 Task: Find connections with filter location Nanzhang Chengguanzhen with filter topic #technologywith filter profile language French with filter current company Hotel Jobs in India with filter school Karnatak University with filter industry Computer and Network Security with filter service category Social Media Marketing with filter keywords title Shareholders
Action: Mouse moved to (314, 208)
Screenshot: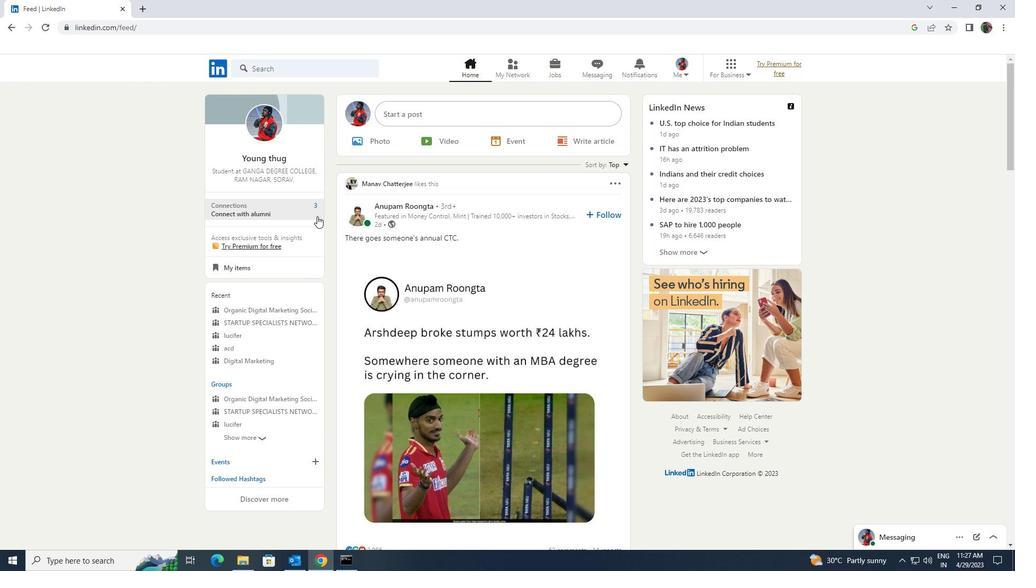 
Action: Mouse pressed left at (314, 208)
Screenshot: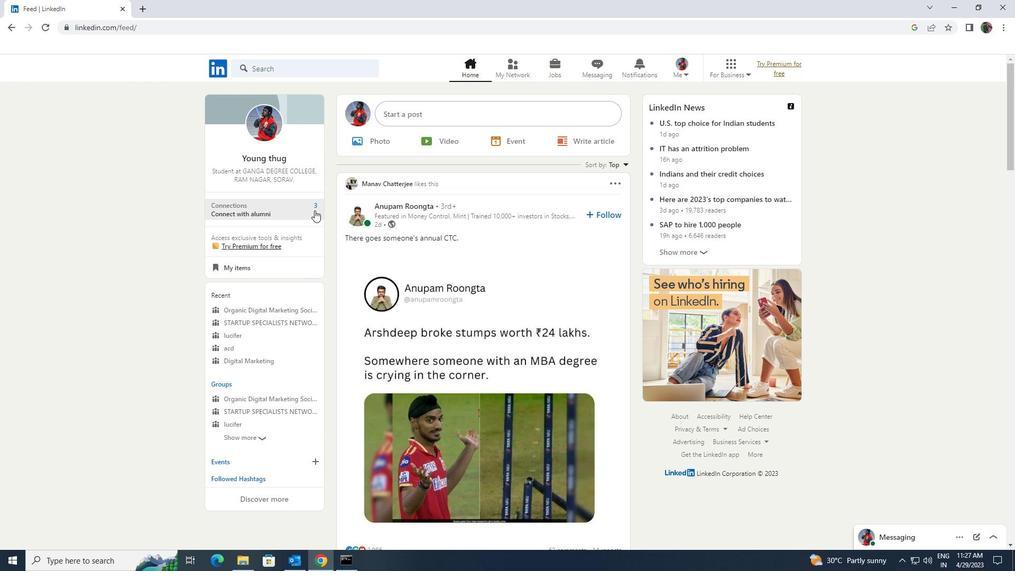 
Action: Mouse moved to (321, 128)
Screenshot: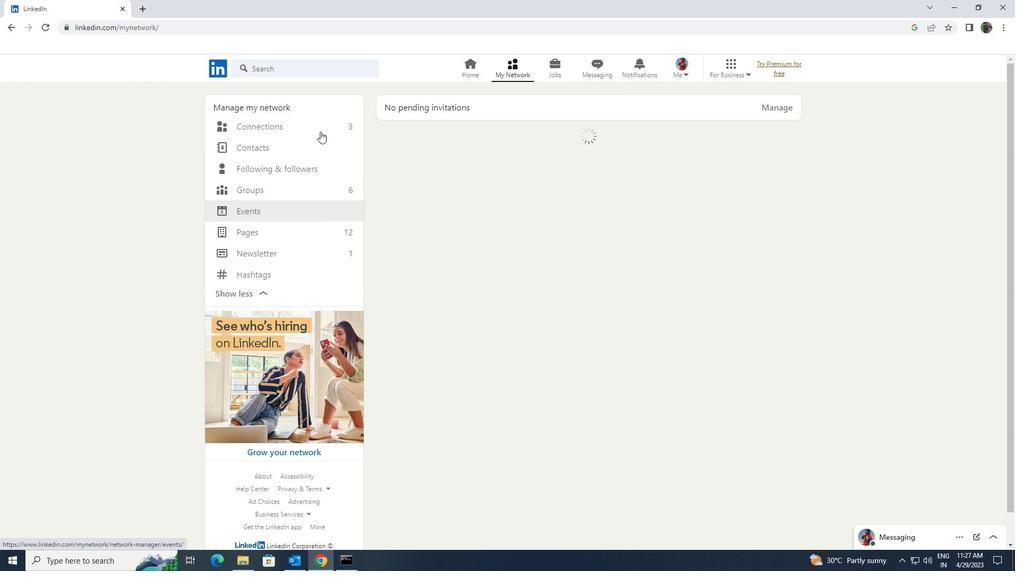 
Action: Mouse pressed left at (321, 128)
Screenshot: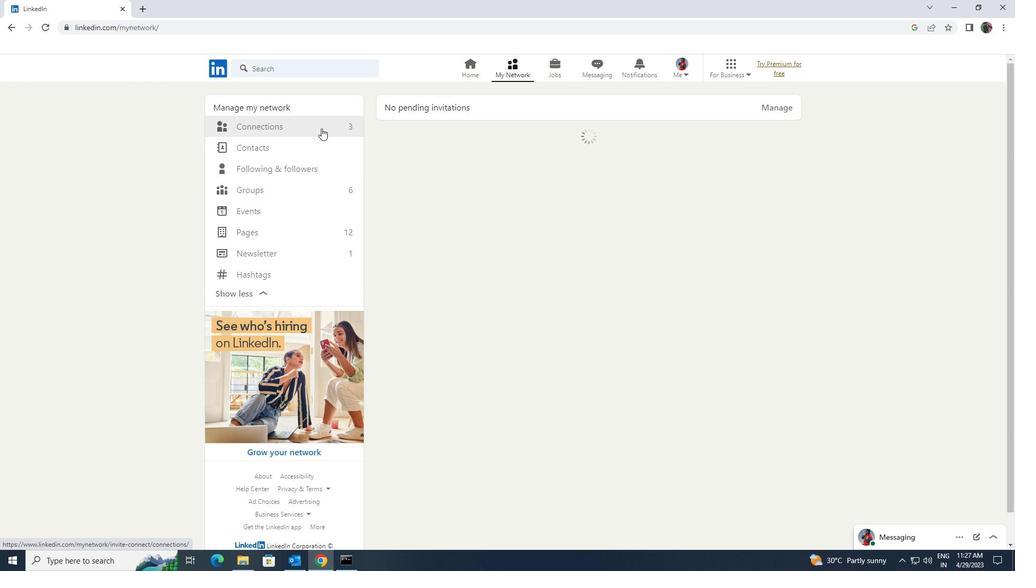 
Action: Mouse moved to (574, 125)
Screenshot: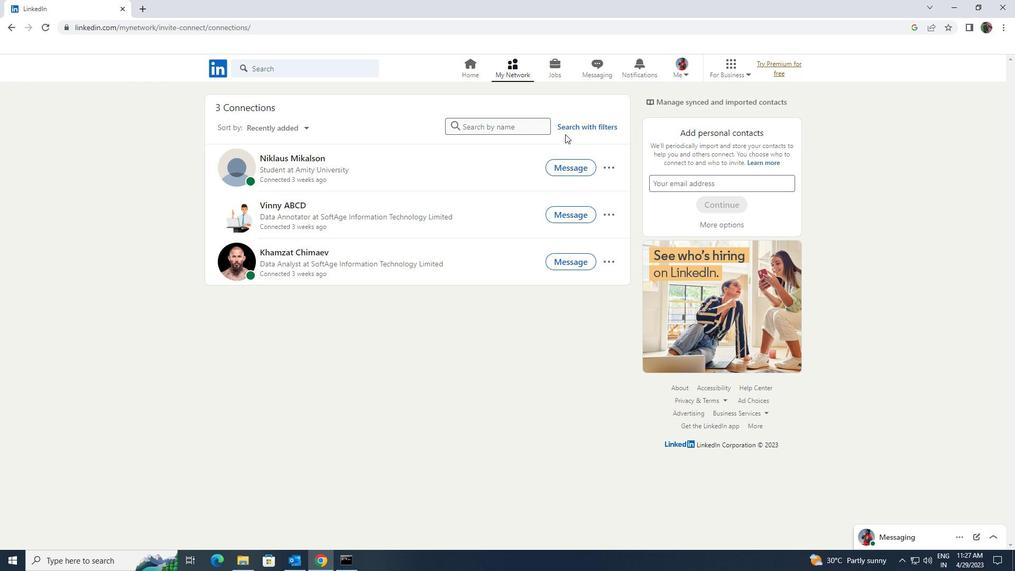 
Action: Mouse pressed left at (574, 125)
Screenshot: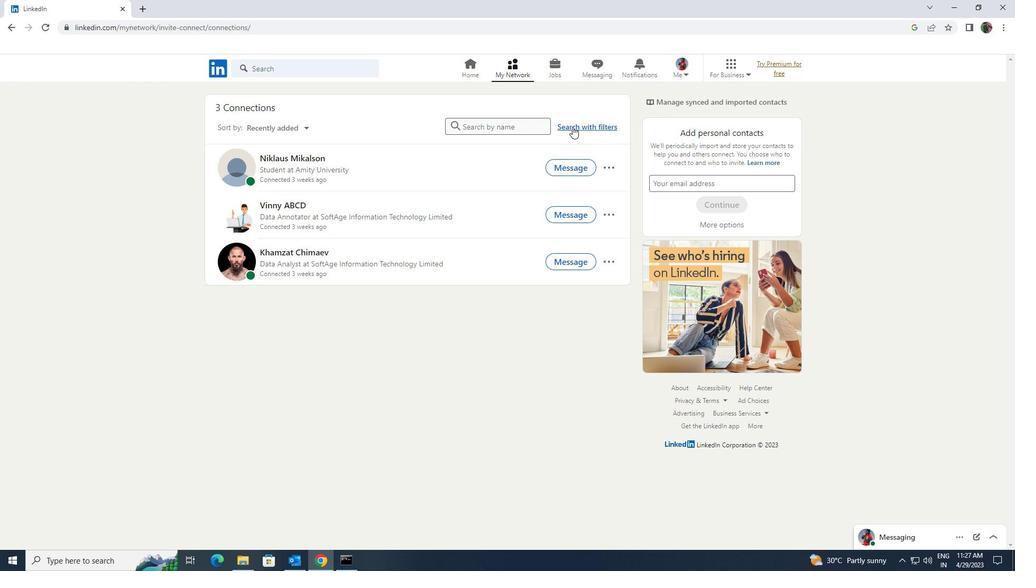 
Action: Mouse moved to (541, 101)
Screenshot: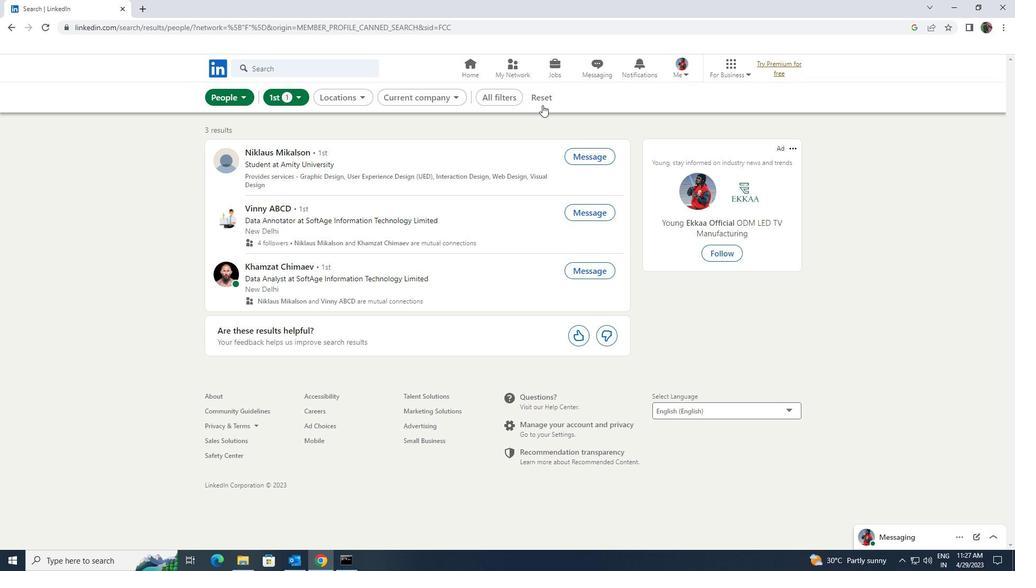 
Action: Mouse pressed left at (541, 101)
Screenshot: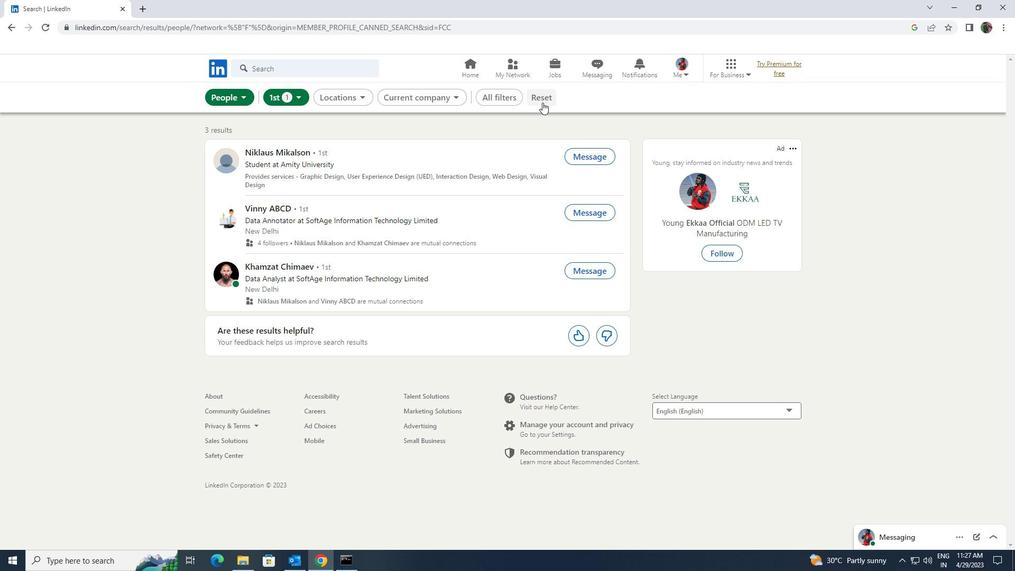 
Action: Mouse moved to (534, 97)
Screenshot: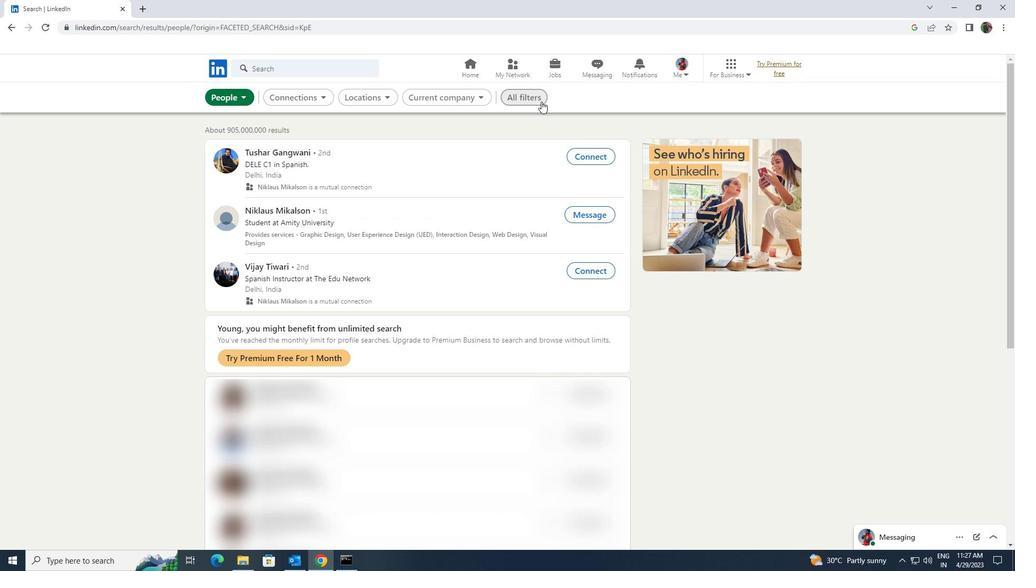
Action: Mouse pressed left at (534, 97)
Screenshot: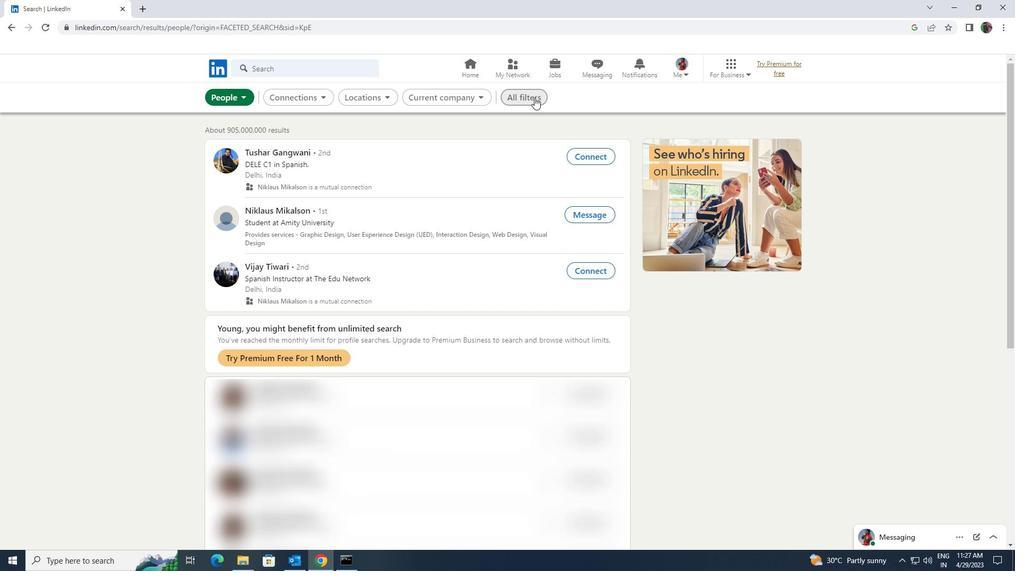 
Action: Mouse moved to (815, 284)
Screenshot: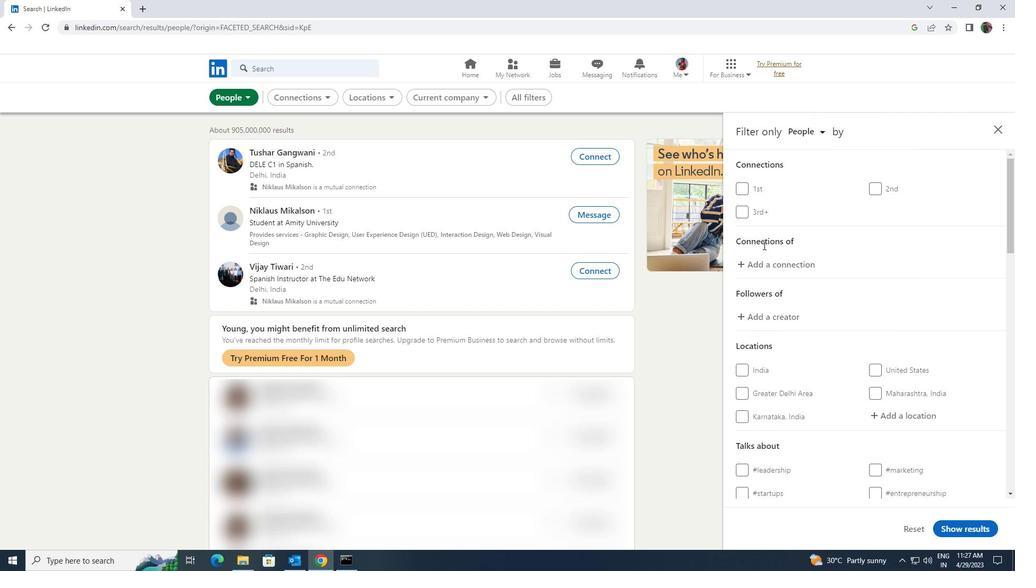 
Action: Mouse scrolled (815, 284) with delta (0, 0)
Screenshot: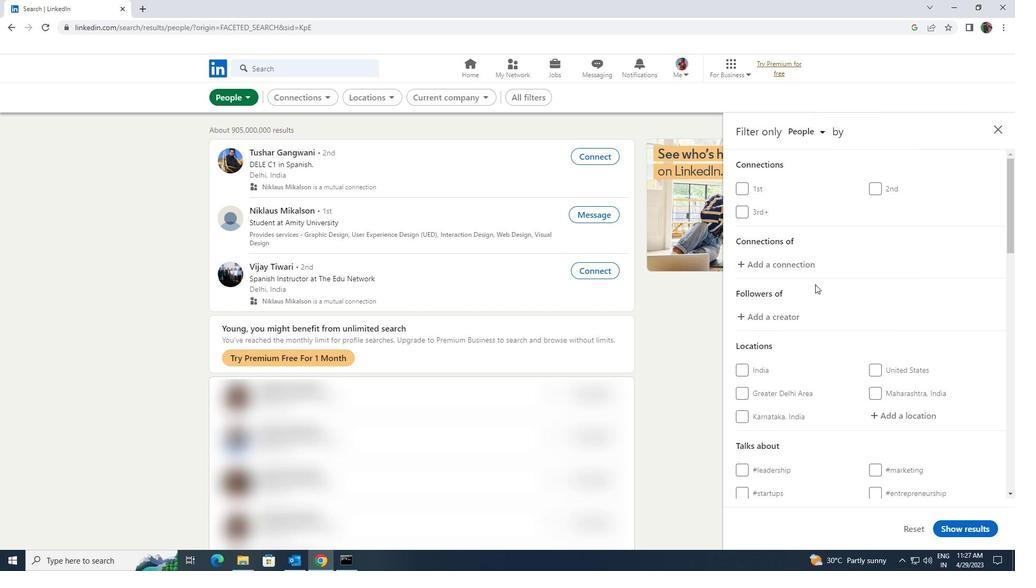 
Action: Mouse scrolled (815, 284) with delta (0, 0)
Screenshot: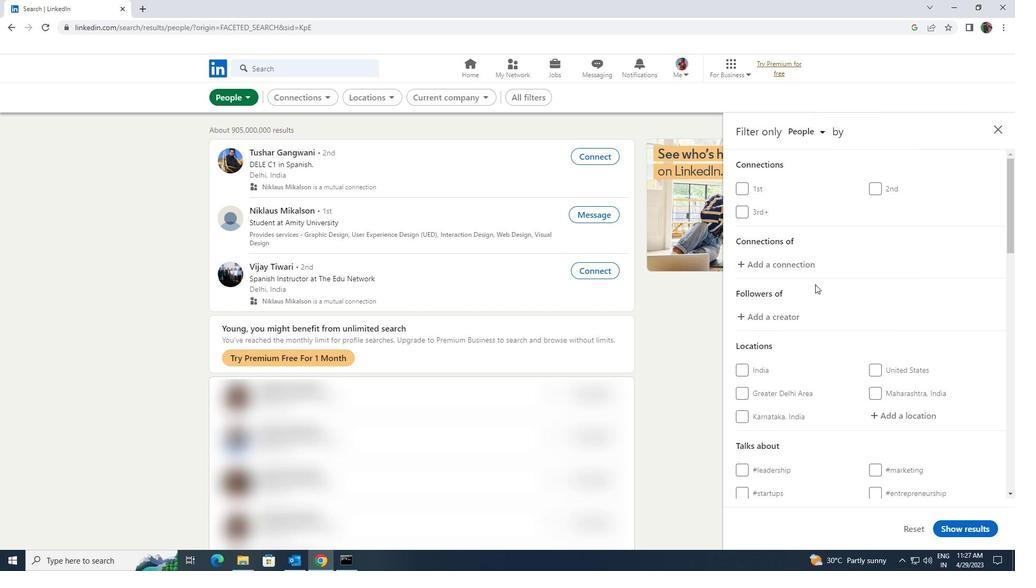 
Action: Mouse moved to (896, 311)
Screenshot: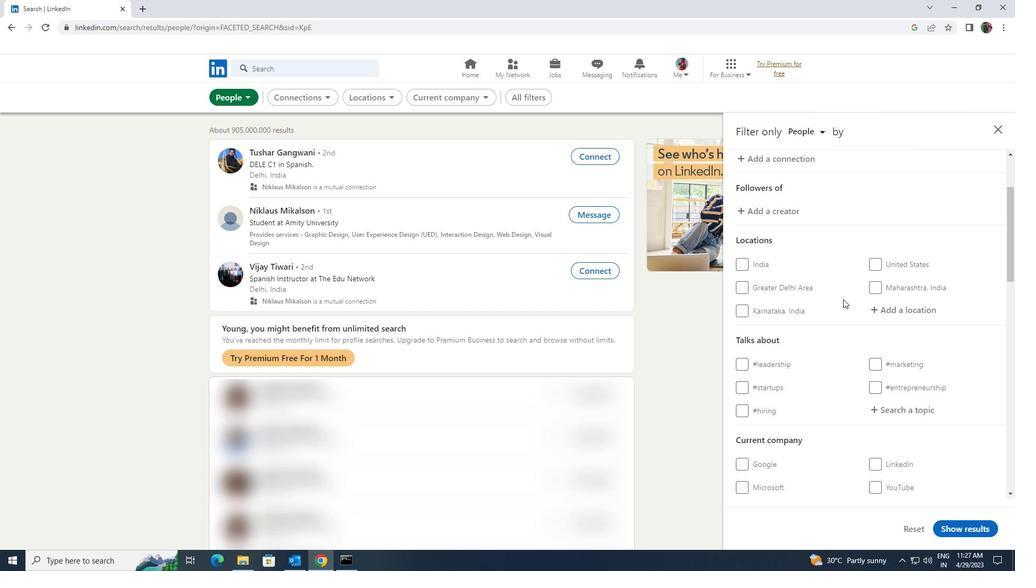 
Action: Mouse pressed left at (896, 311)
Screenshot: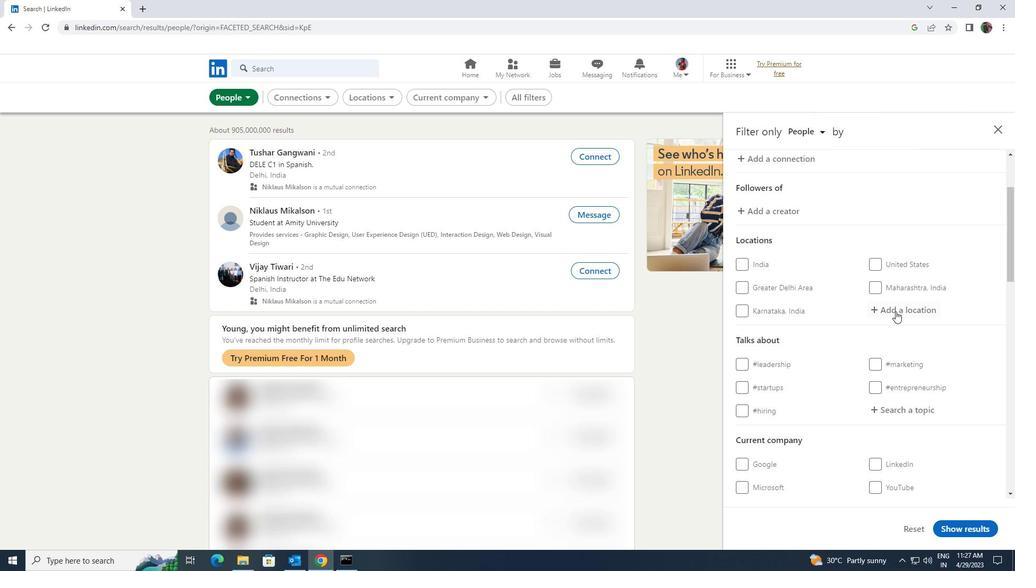 
Action: Mouse moved to (889, 308)
Screenshot: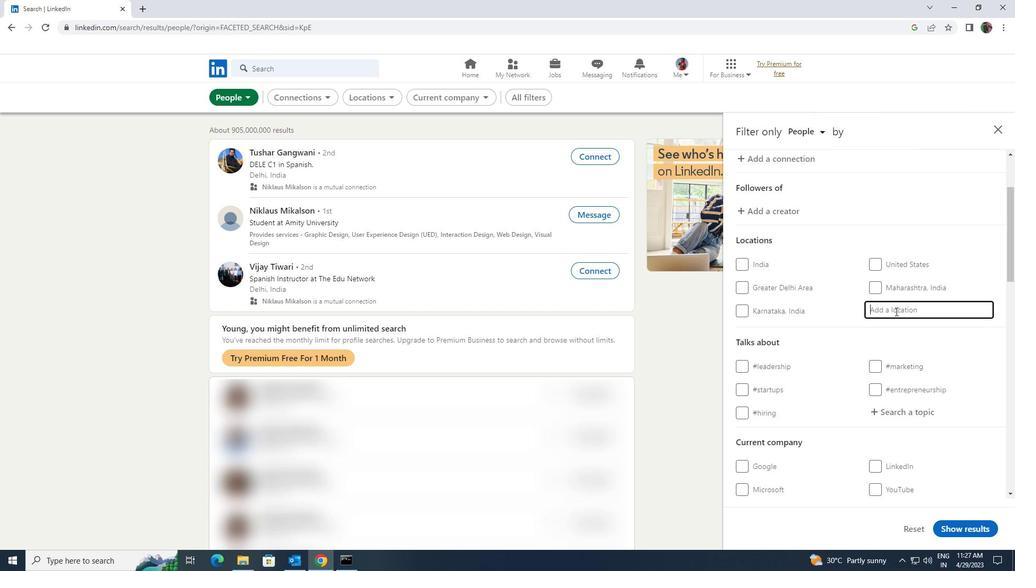 
Action: Key pressed <Key.shift>NAN
Screenshot: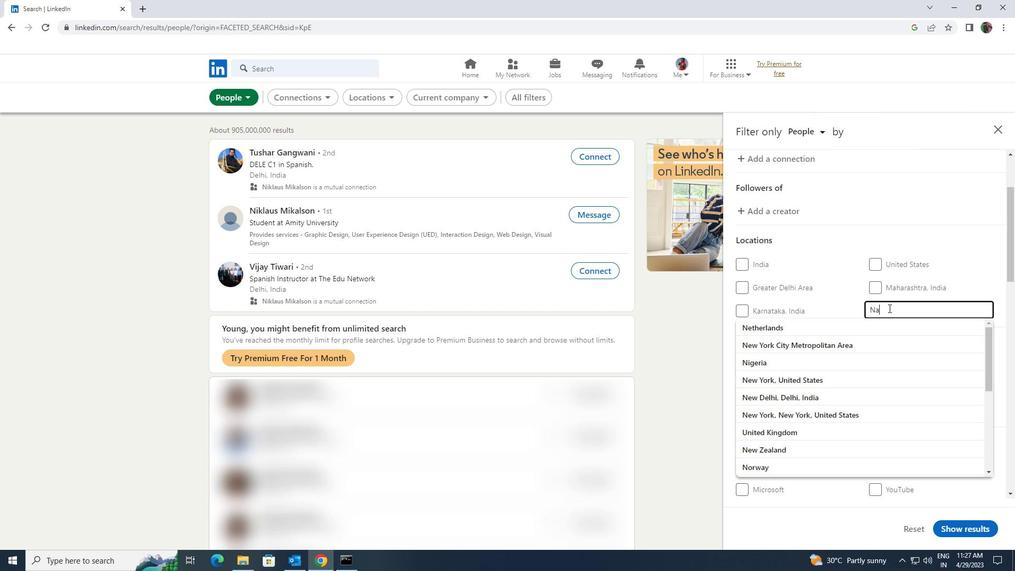 
Action: Mouse moved to (889, 308)
Screenshot: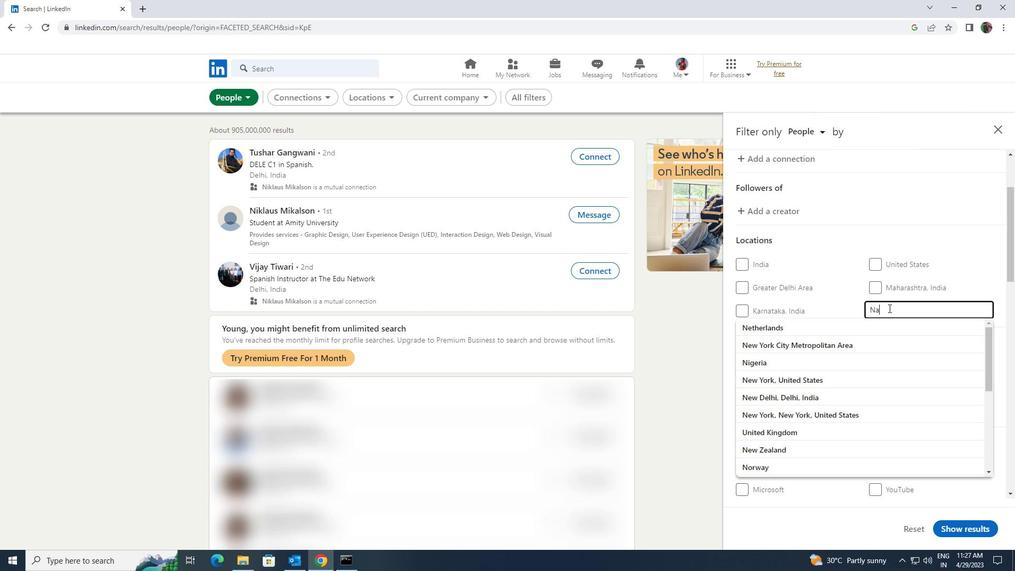 
Action: Key pressed ZHANG<Key.space><Key.shift>CHENGGUANZHEN
Screenshot: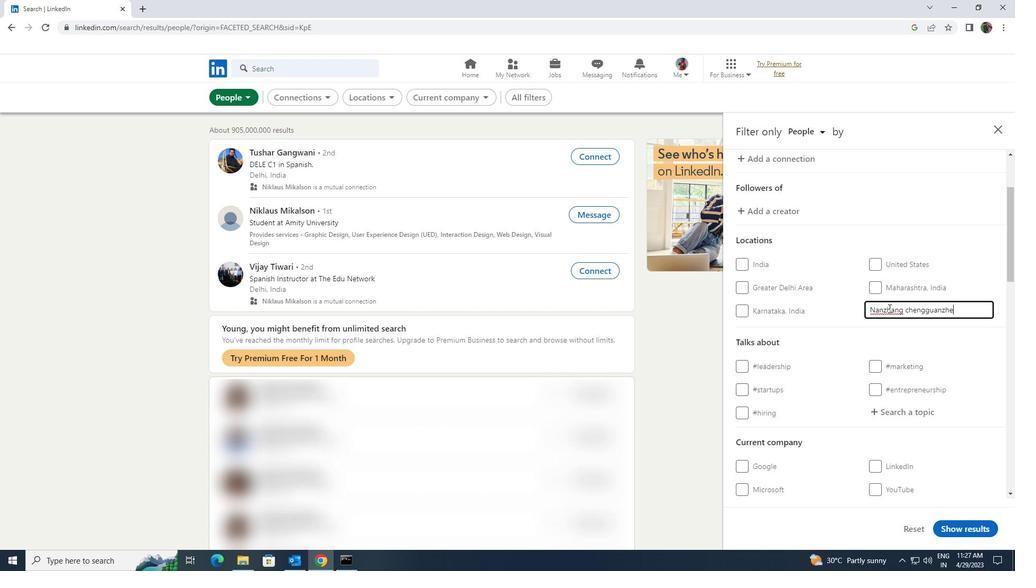 
Action: Mouse scrolled (889, 307) with delta (0, 0)
Screenshot: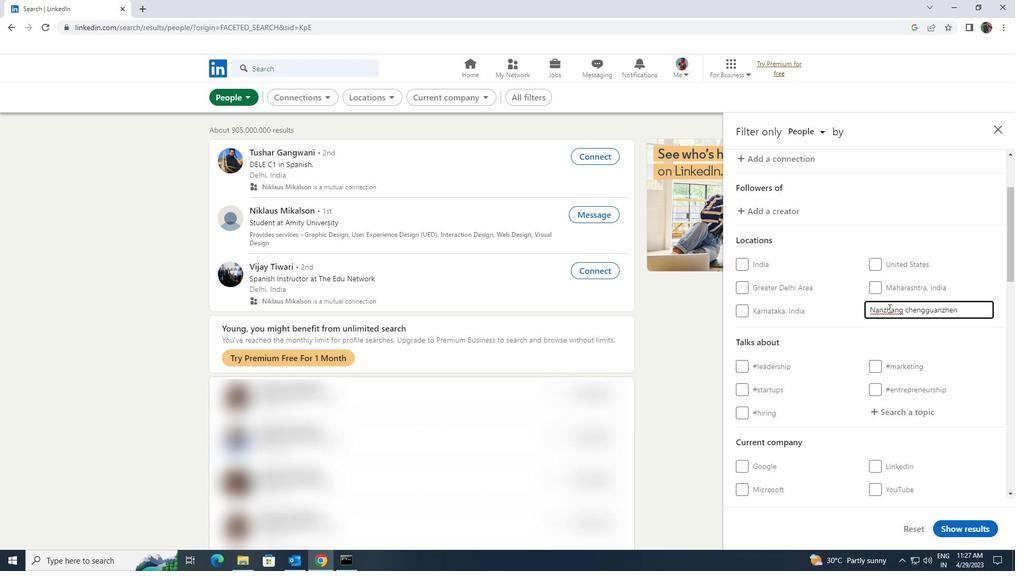 
Action: Mouse scrolled (889, 307) with delta (0, 0)
Screenshot: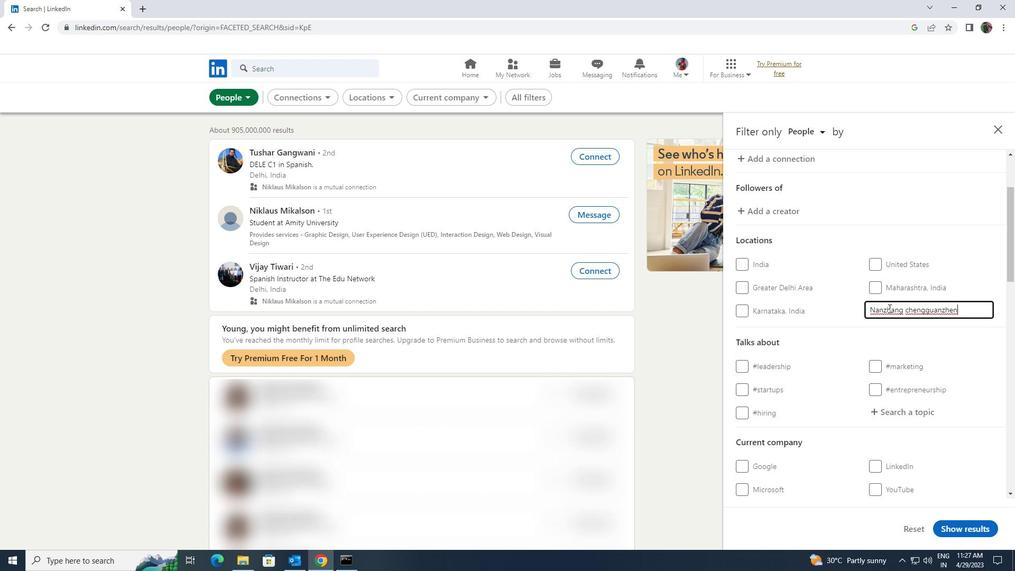 
Action: Mouse moved to (889, 312)
Screenshot: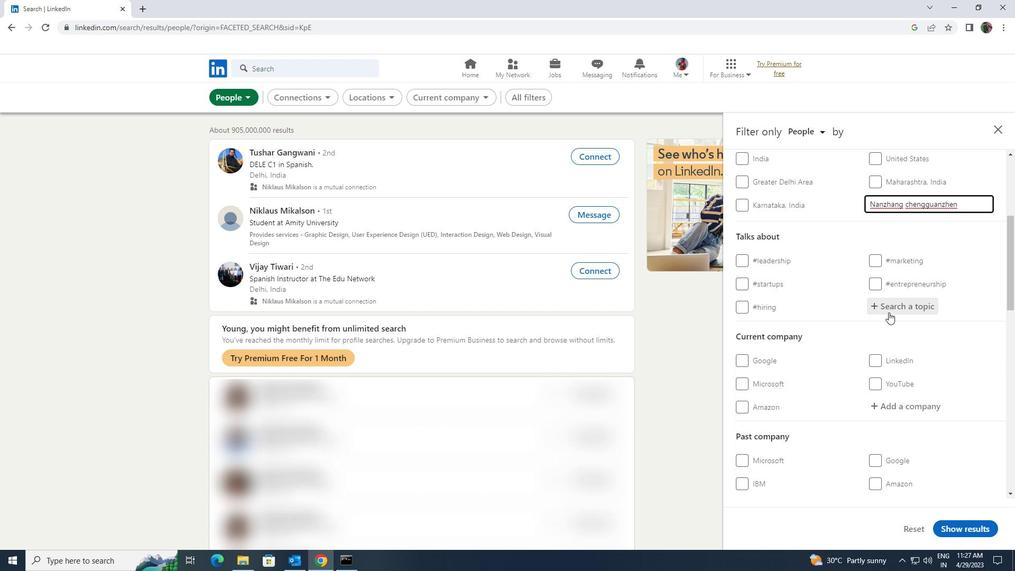 
Action: Mouse pressed left at (889, 312)
Screenshot: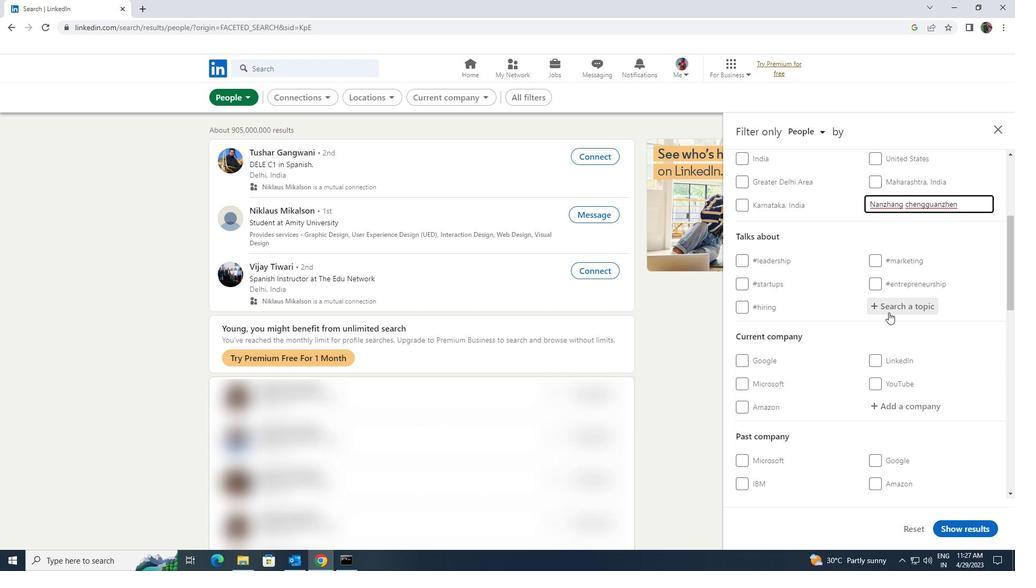 
Action: Key pressed TECHNOLO
Screenshot: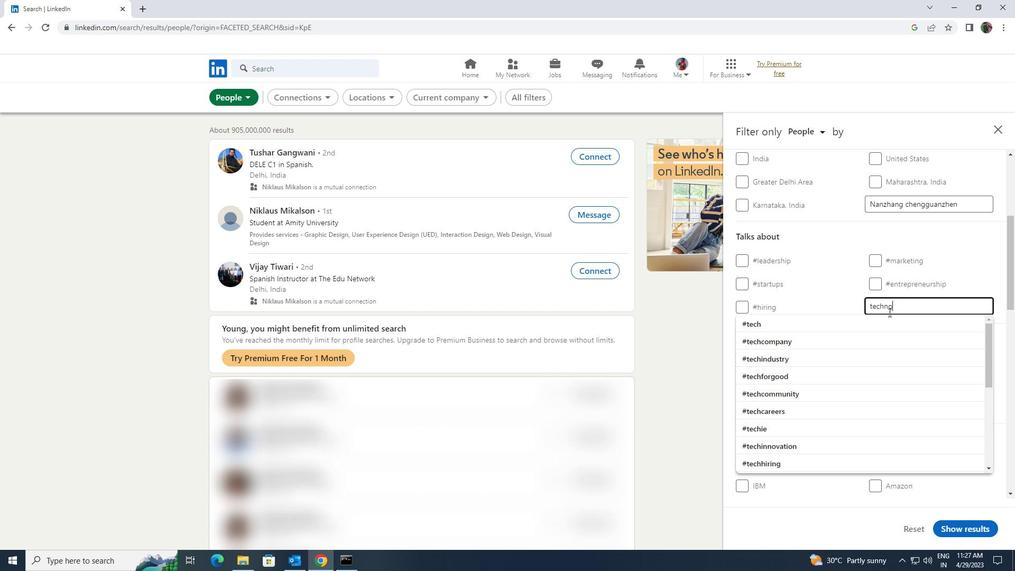 
Action: Mouse moved to (881, 322)
Screenshot: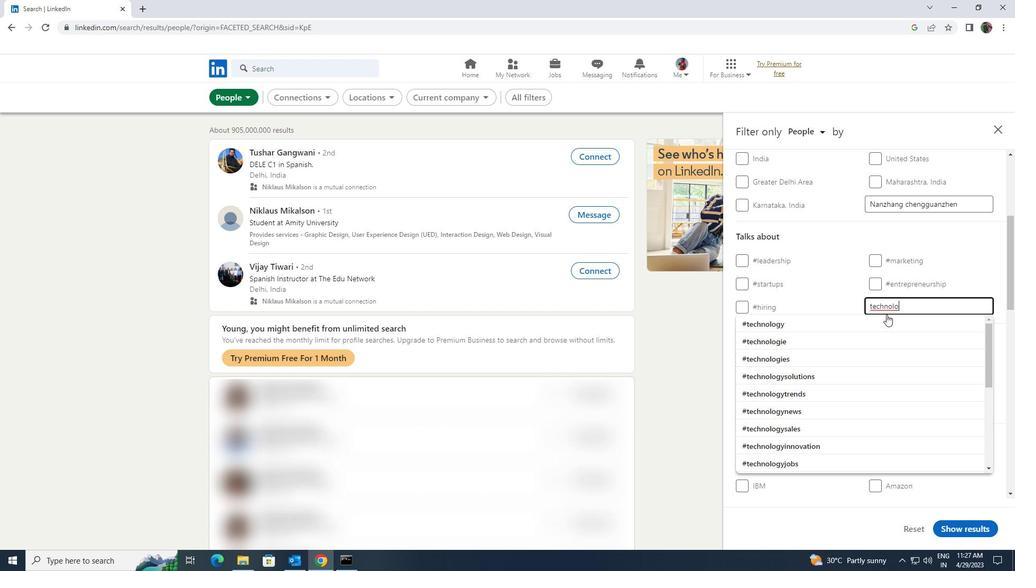 
Action: Mouse pressed left at (881, 322)
Screenshot: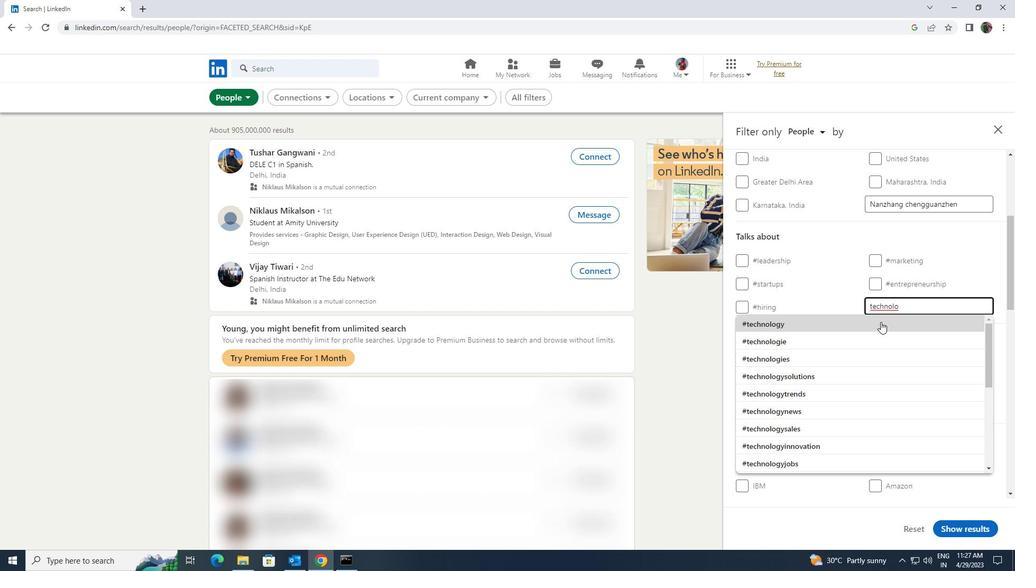 
Action: Mouse moved to (848, 340)
Screenshot: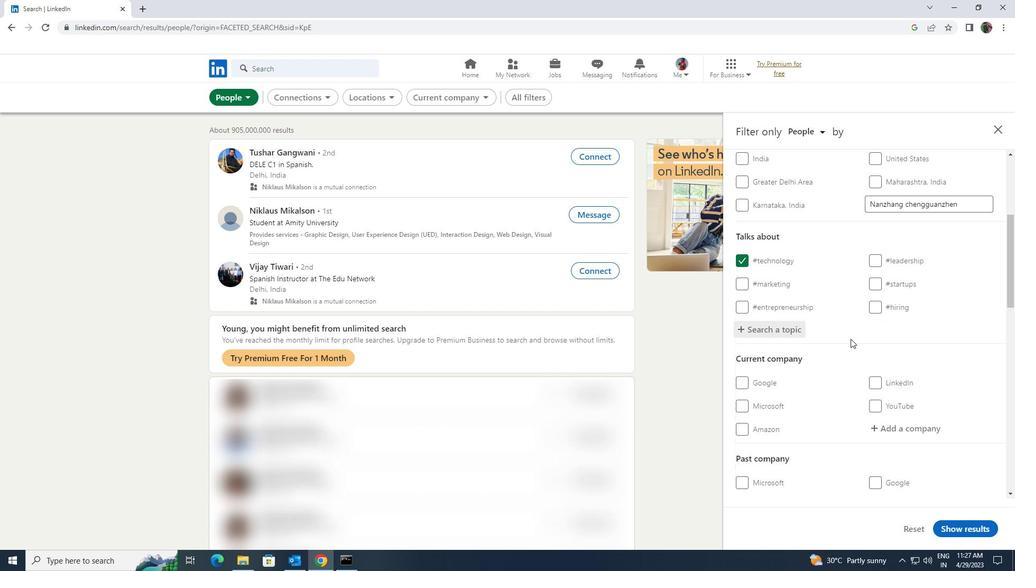 
Action: Mouse scrolled (848, 340) with delta (0, 0)
Screenshot: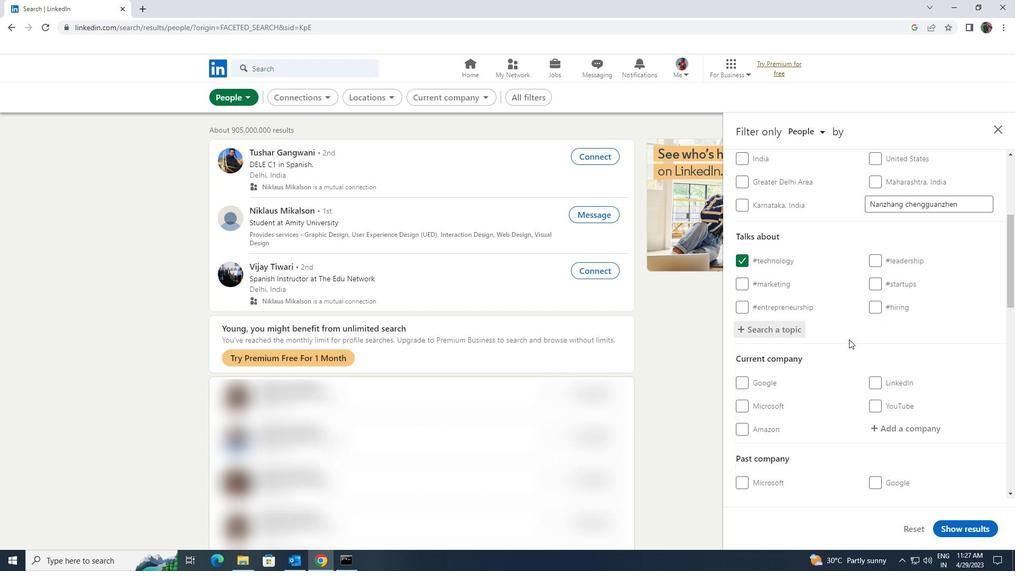 
Action: Mouse moved to (848, 340)
Screenshot: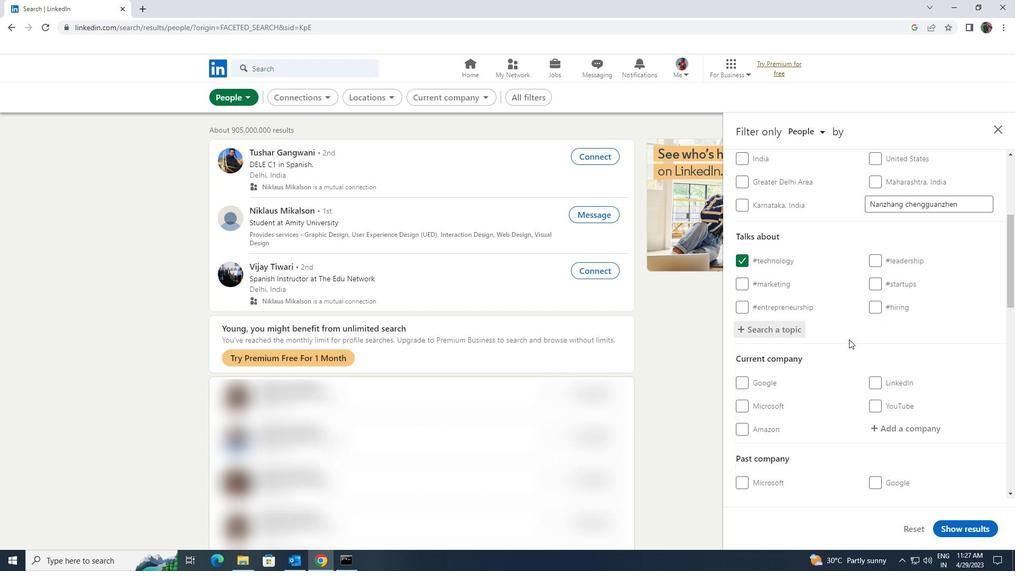 
Action: Mouse scrolled (848, 340) with delta (0, 0)
Screenshot: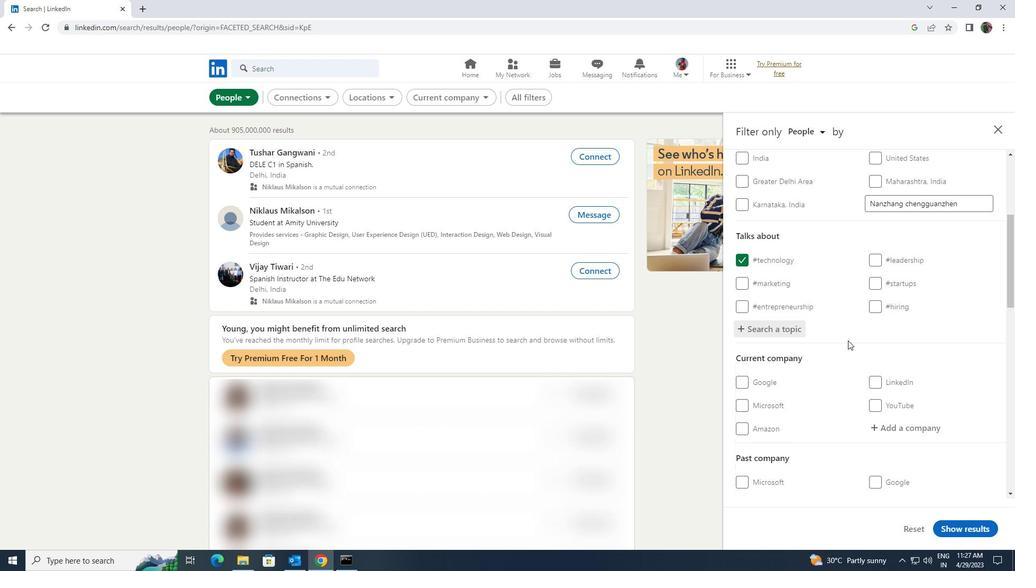 
Action: Mouse scrolled (848, 340) with delta (0, 0)
Screenshot: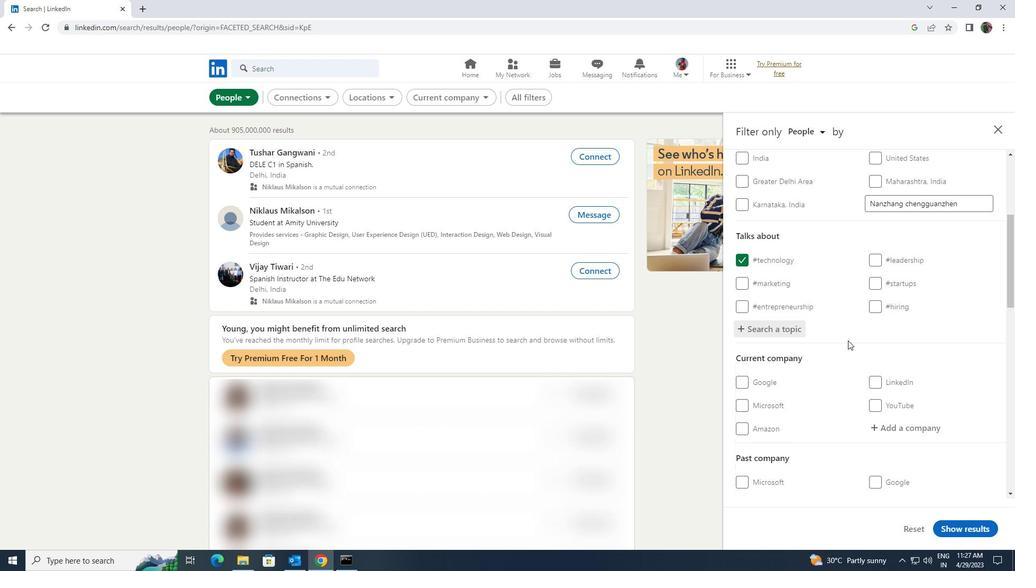 
Action: Mouse moved to (848, 340)
Screenshot: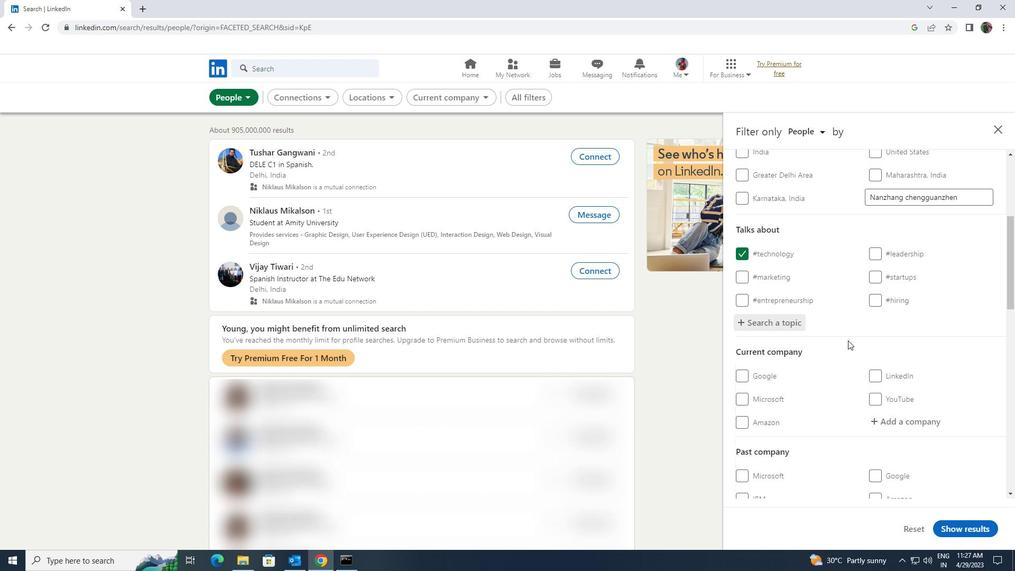 
Action: Mouse scrolled (848, 340) with delta (0, 0)
Screenshot: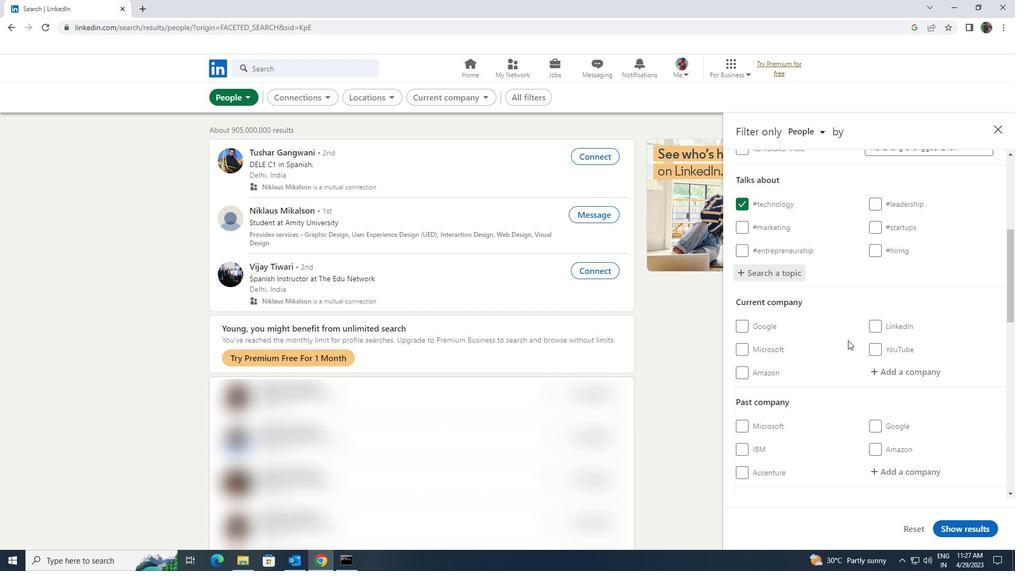 
Action: Mouse scrolled (848, 340) with delta (0, 0)
Screenshot: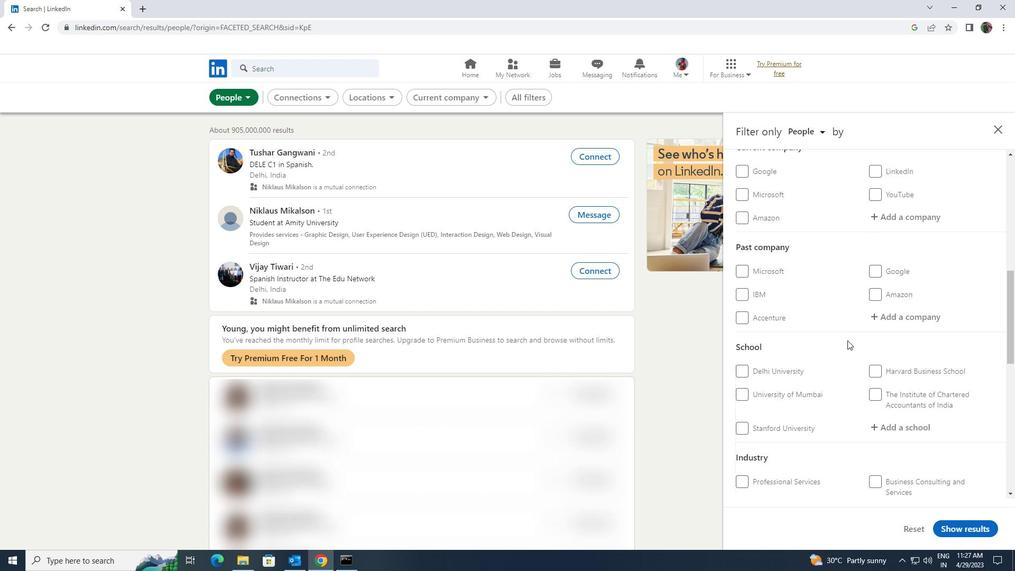 
Action: Mouse scrolled (848, 340) with delta (0, 0)
Screenshot: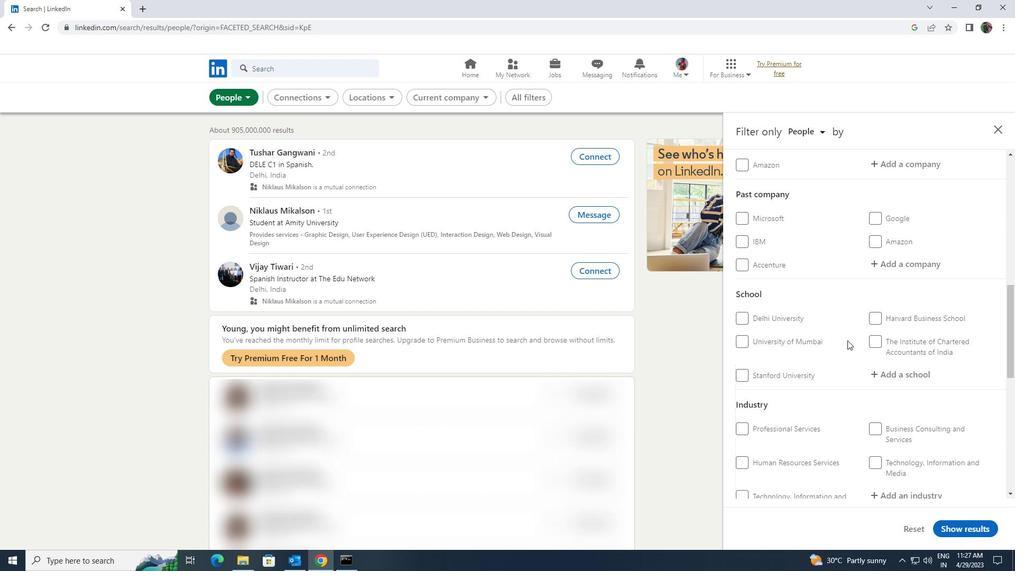 
Action: Mouse scrolled (848, 340) with delta (0, 0)
Screenshot: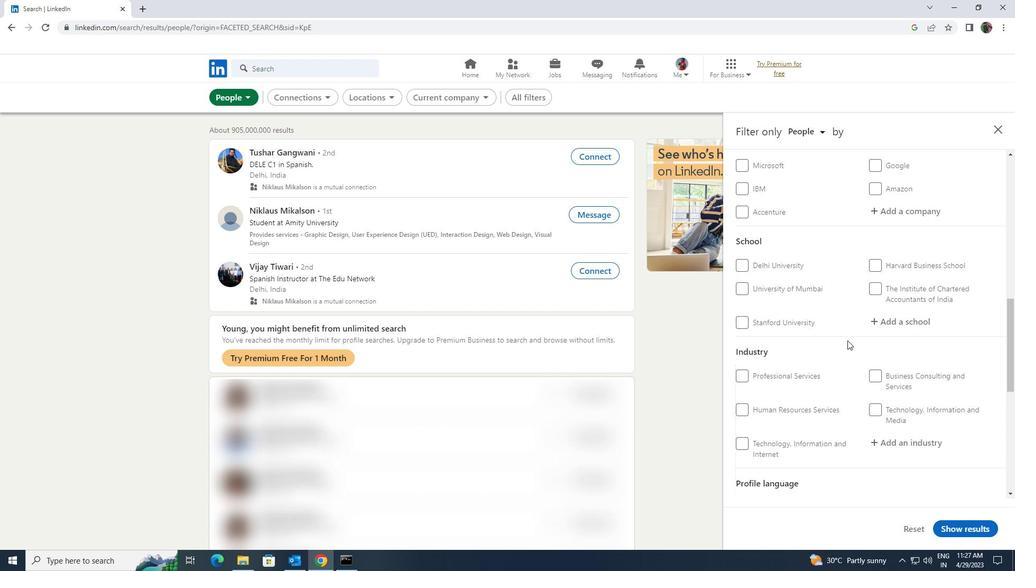 
Action: Mouse scrolled (848, 340) with delta (0, 0)
Screenshot: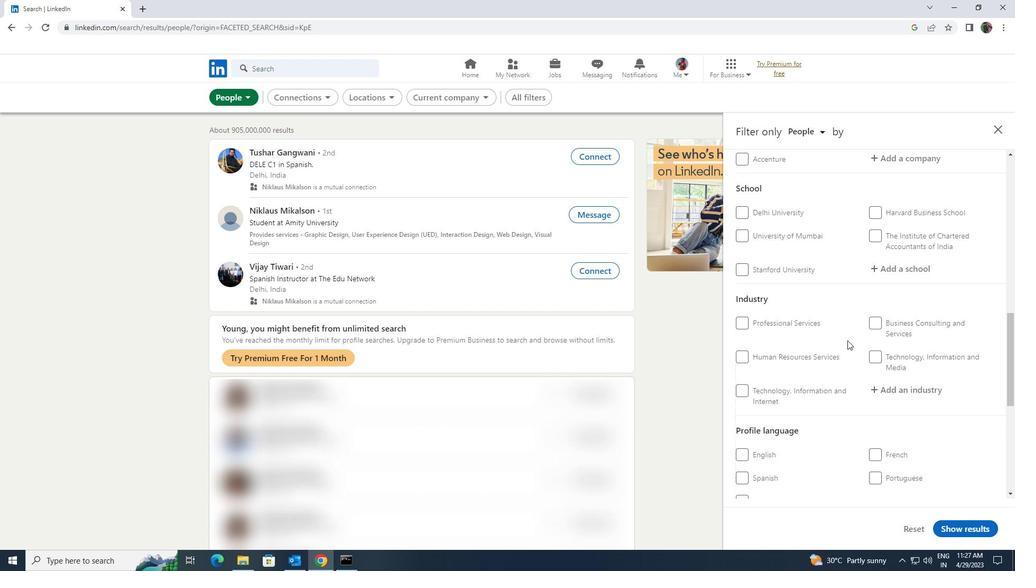 
Action: Mouse scrolled (848, 340) with delta (0, 0)
Screenshot: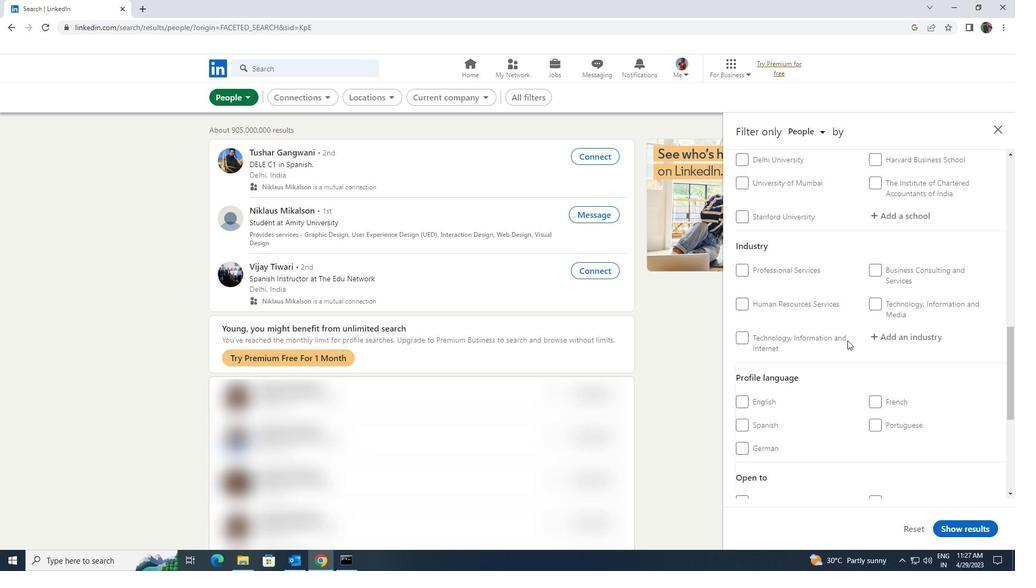 
Action: Mouse scrolled (848, 340) with delta (0, 0)
Screenshot: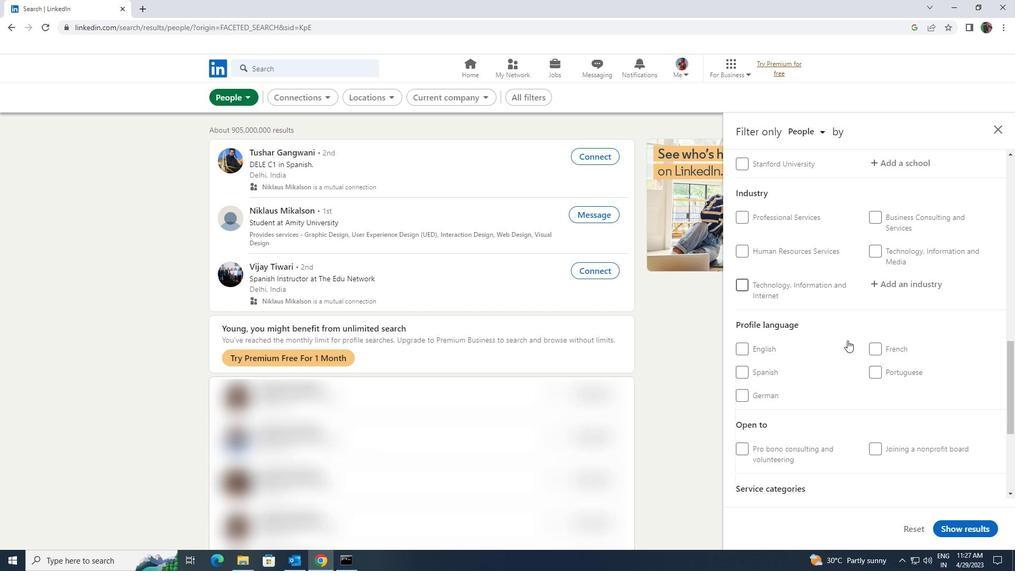 
Action: Mouse scrolled (848, 340) with delta (0, 0)
Screenshot: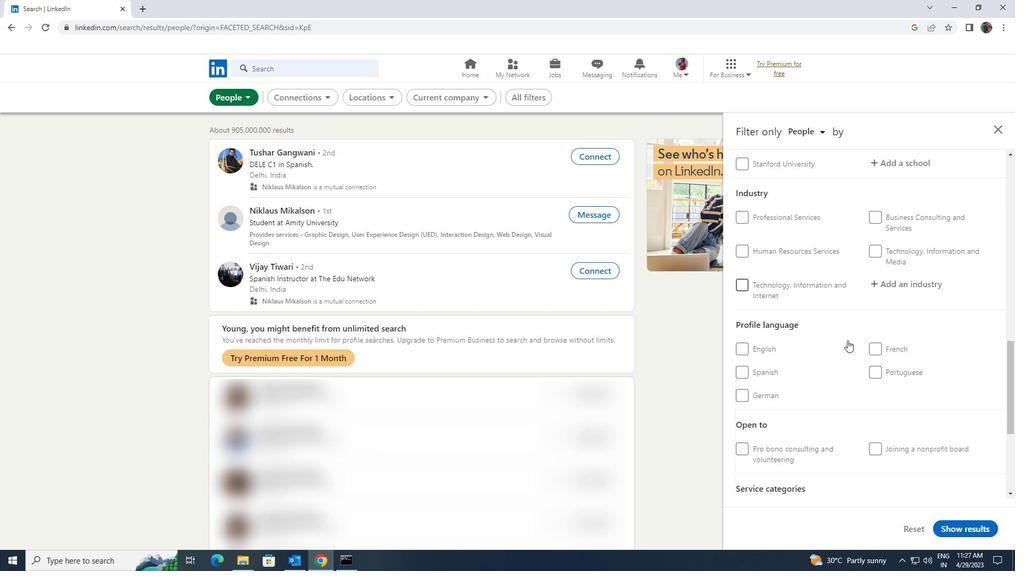 
Action: Mouse scrolled (848, 340) with delta (0, 0)
Screenshot: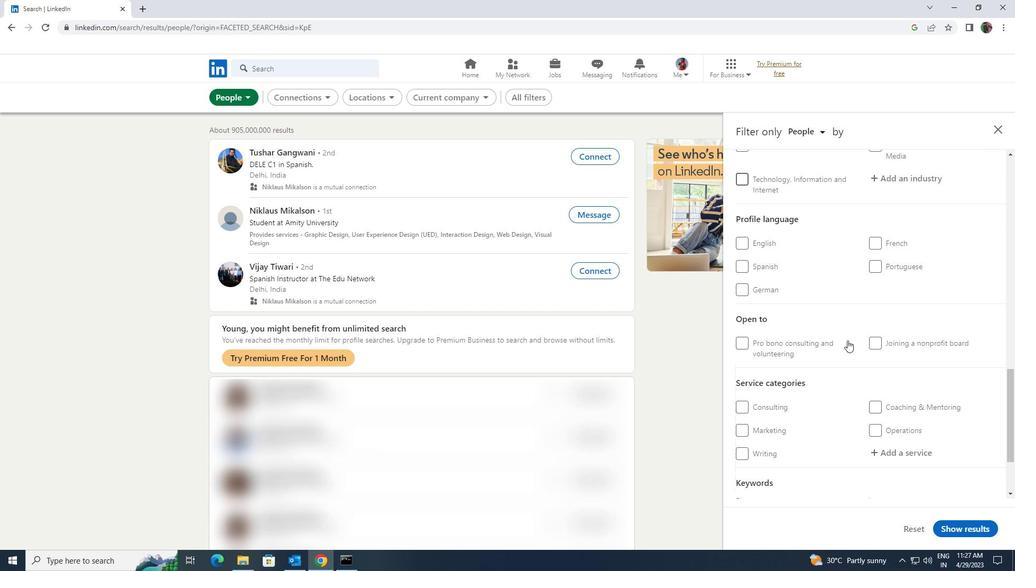 
Action: Mouse scrolled (848, 340) with delta (0, 0)
Screenshot: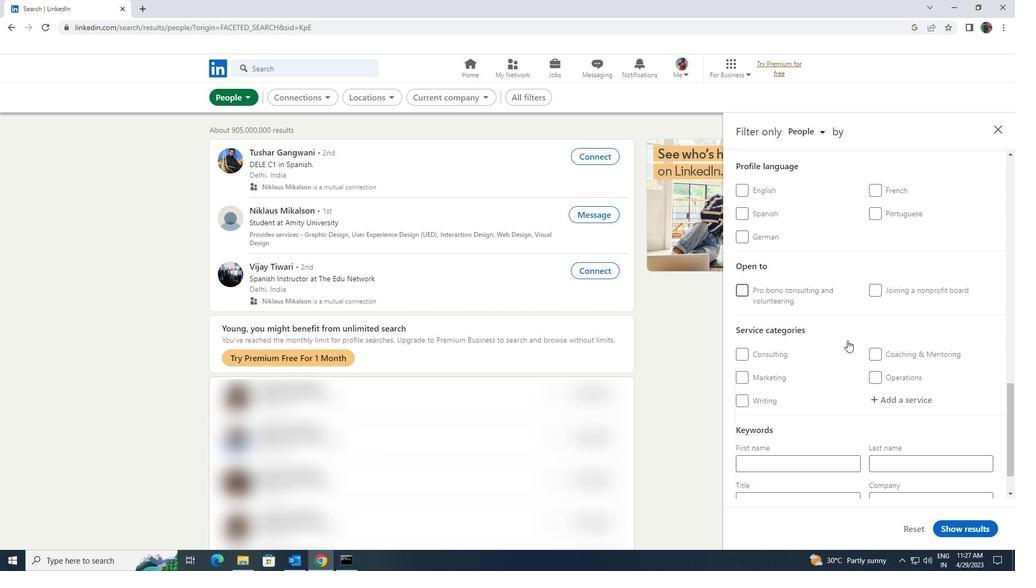 
Action: Mouse scrolled (848, 340) with delta (0, 0)
Screenshot: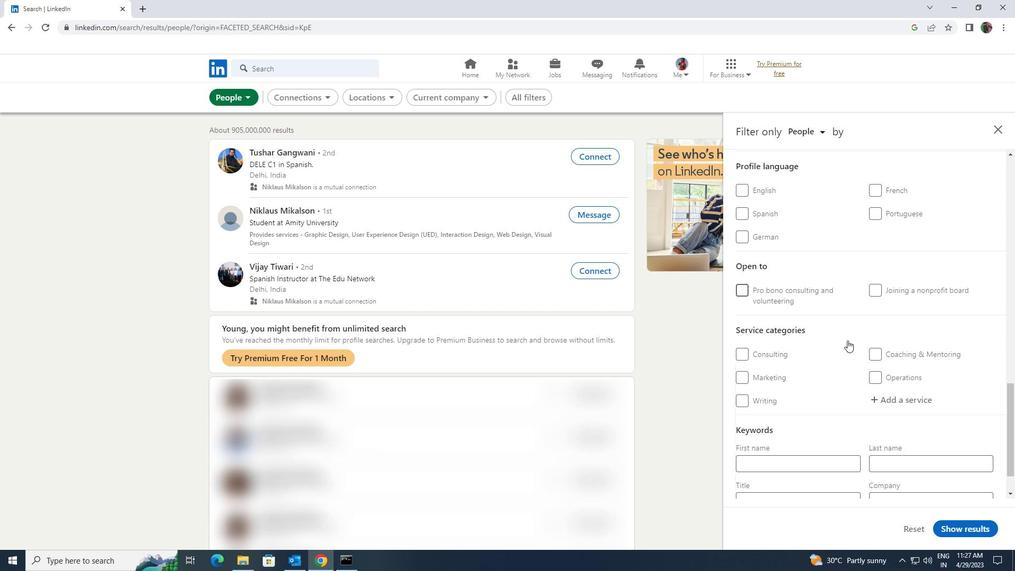 
Action: Mouse scrolled (848, 341) with delta (0, 0)
Screenshot: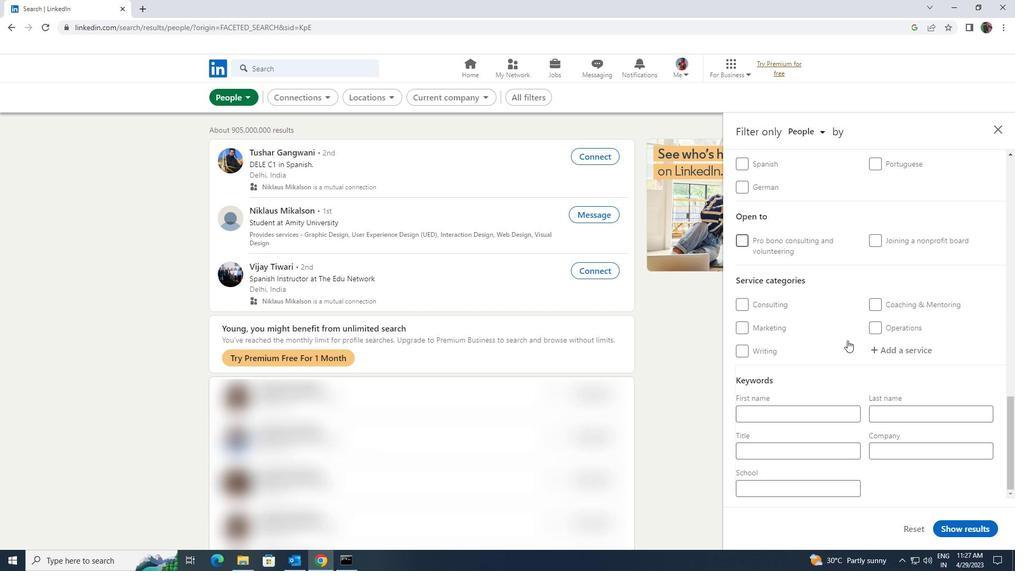 
Action: Mouse scrolled (848, 341) with delta (0, 0)
Screenshot: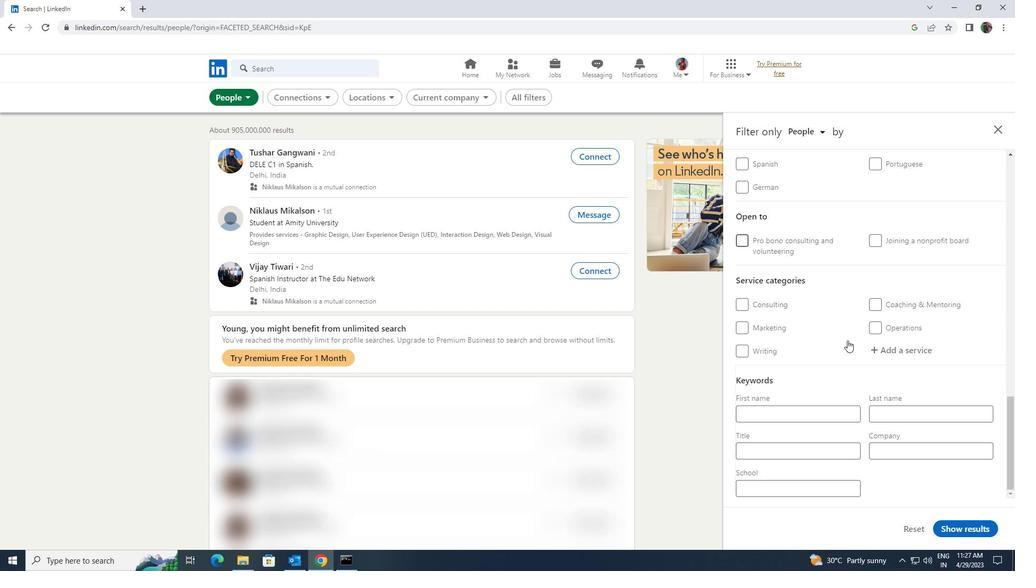 
Action: Mouse moved to (848, 341)
Screenshot: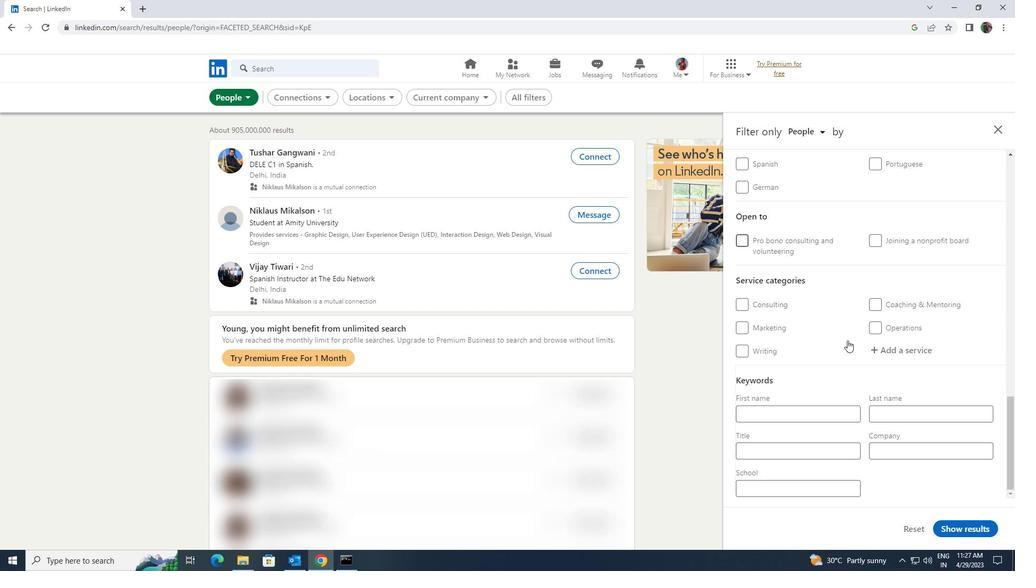 
Action: Mouse scrolled (848, 341) with delta (0, 0)
Screenshot: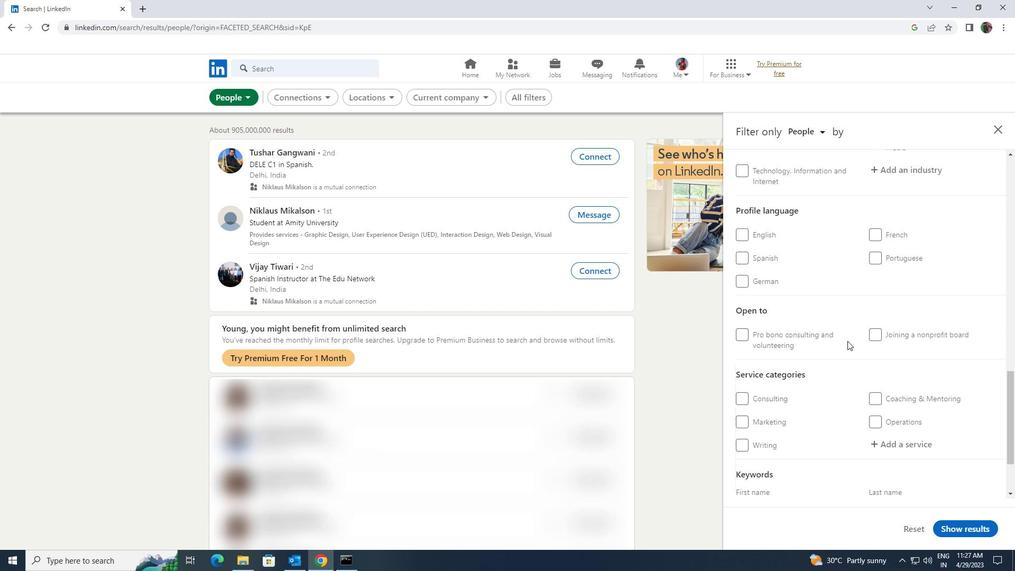 
Action: Mouse moved to (872, 301)
Screenshot: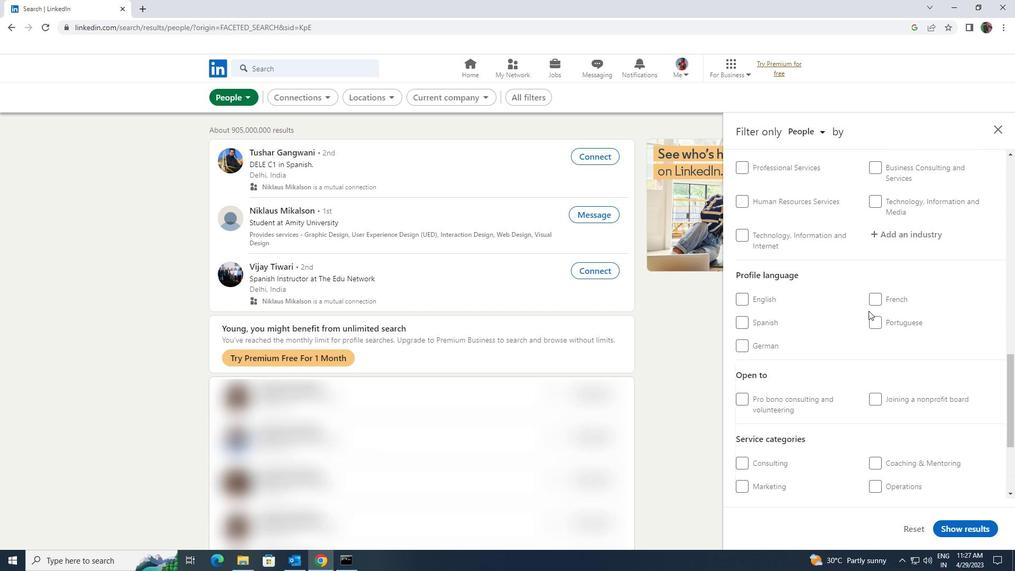 
Action: Mouse pressed left at (872, 301)
Screenshot: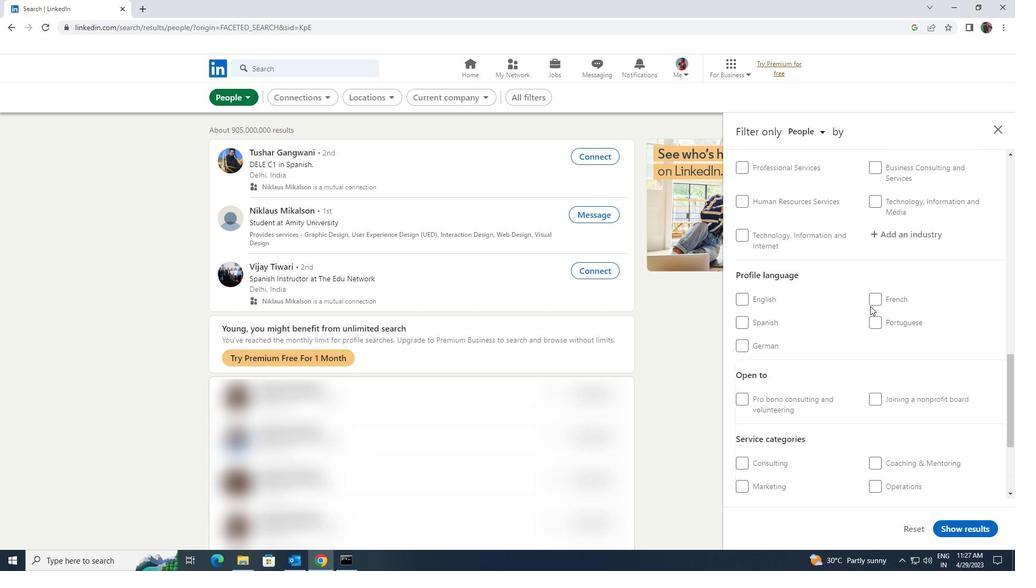 
Action: Mouse scrolled (872, 302) with delta (0, 0)
Screenshot: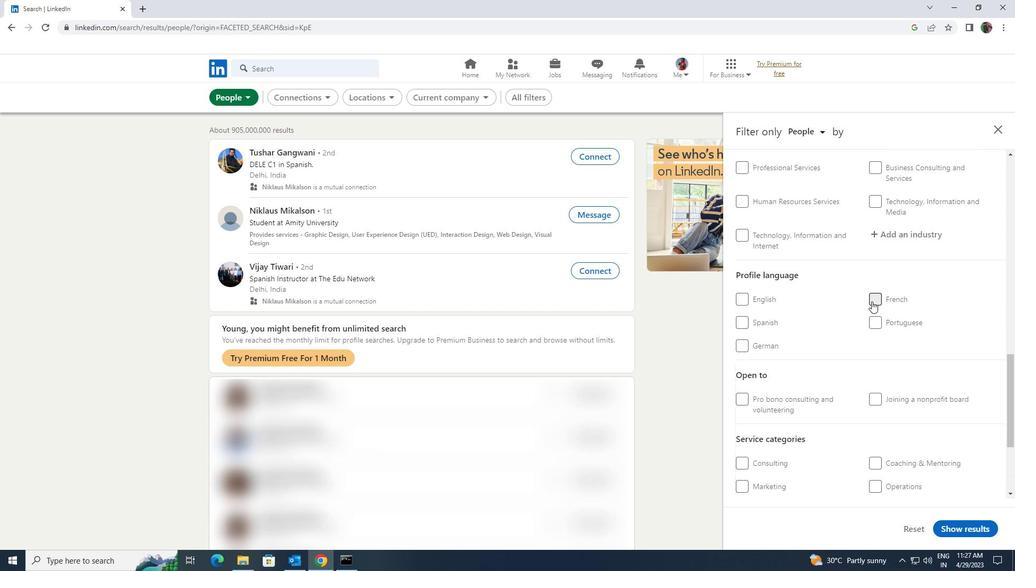 
Action: Mouse scrolled (872, 302) with delta (0, 0)
Screenshot: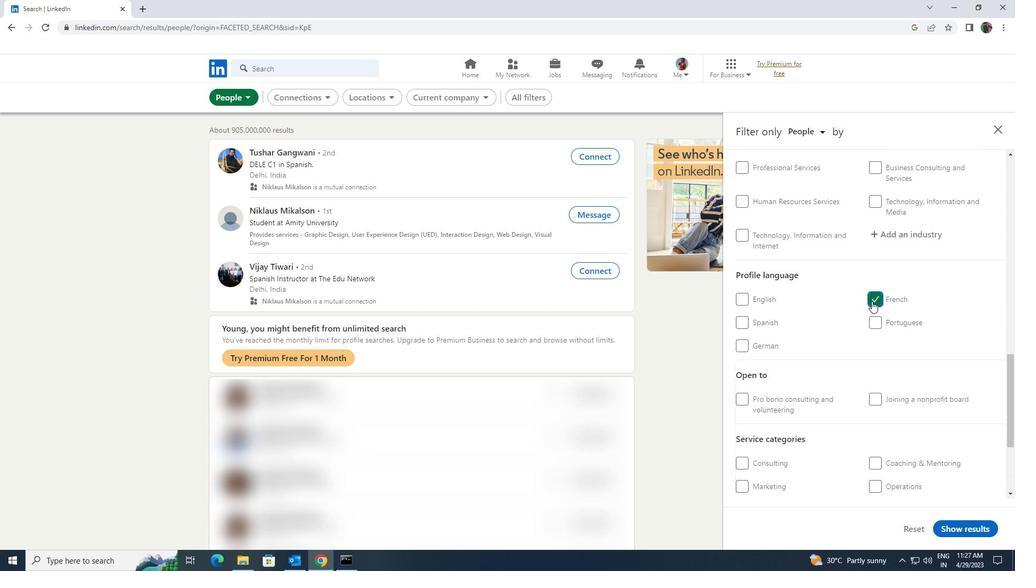 
Action: Mouse scrolled (872, 302) with delta (0, 0)
Screenshot: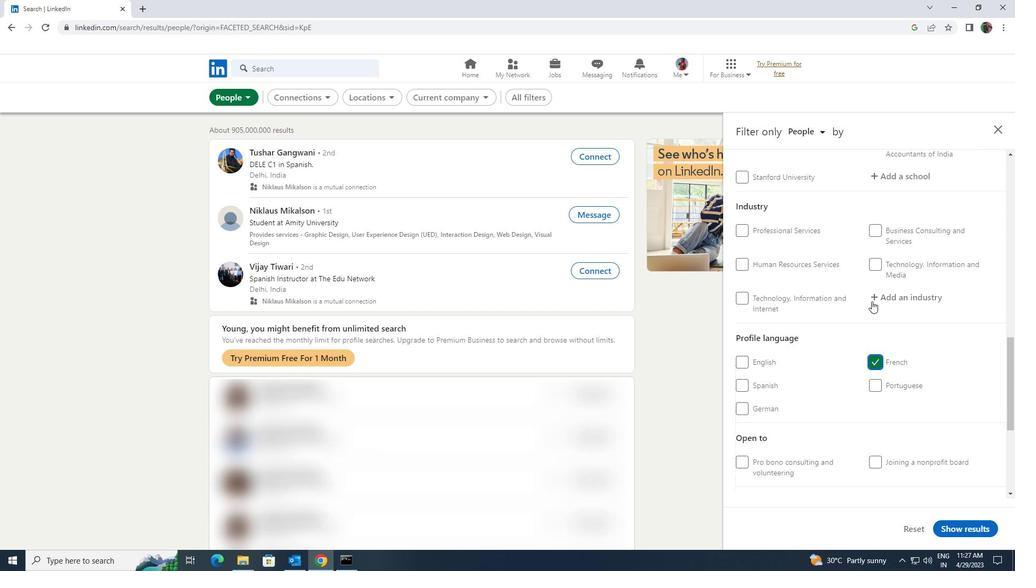 
Action: Mouse scrolled (872, 302) with delta (0, 0)
Screenshot: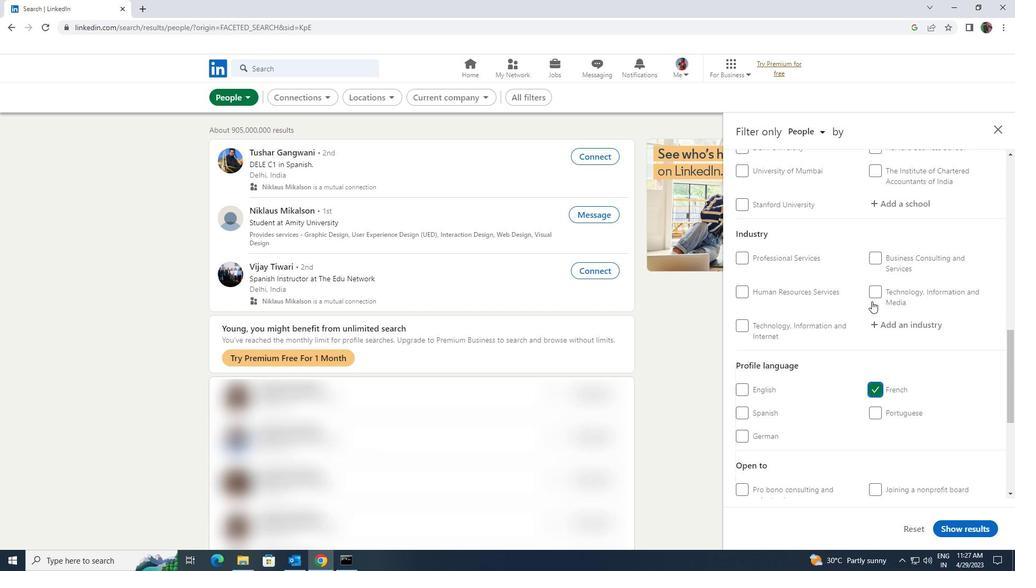 
Action: Mouse scrolled (872, 302) with delta (0, 0)
Screenshot: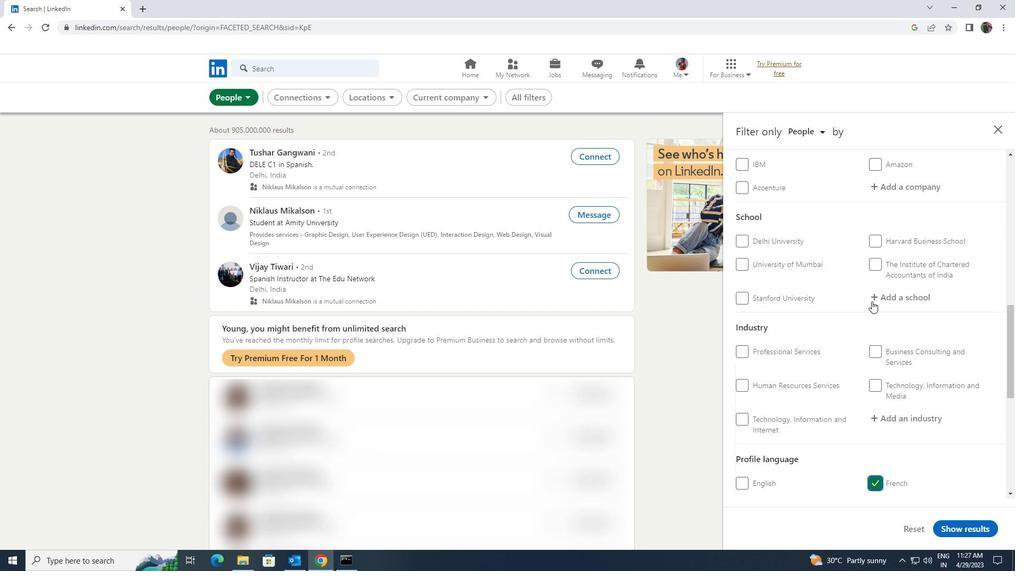 
Action: Mouse scrolled (872, 302) with delta (0, 0)
Screenshot: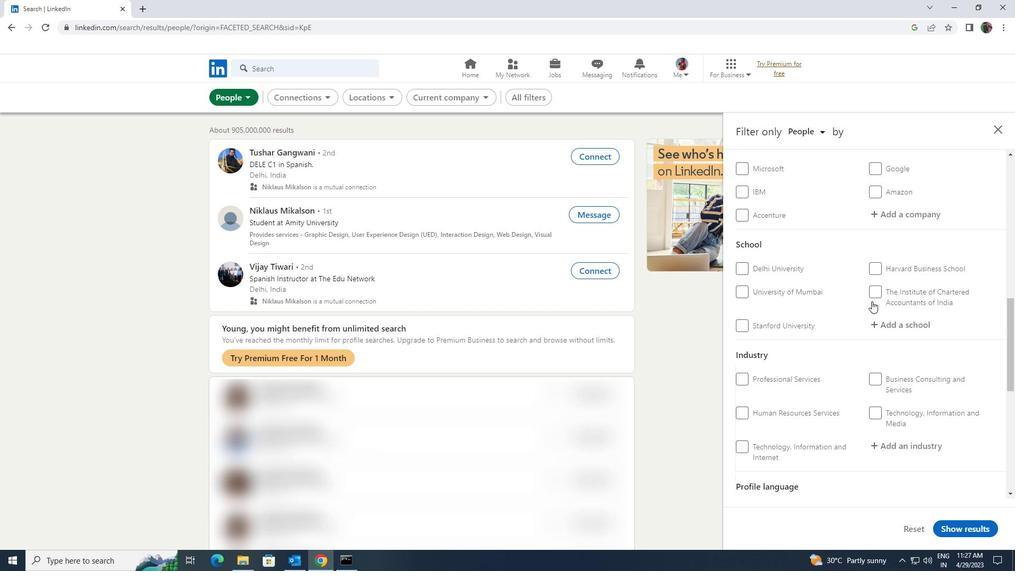 
Action: Mouse scrolled (872, 302) with delta (0, 0)
Screenshot: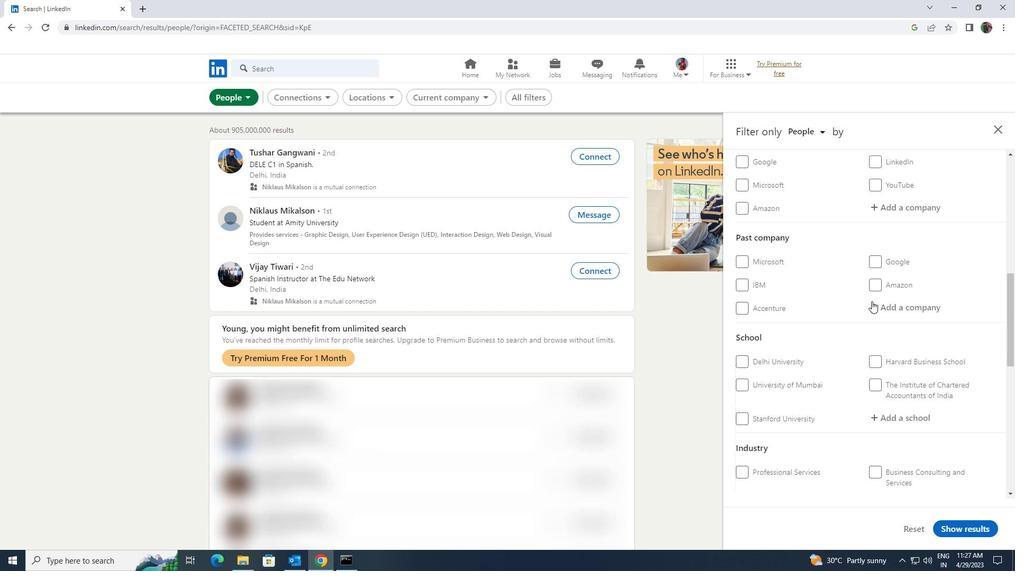 
Action: Mouse scrolled (872, 302) with delta (0, 0)
Screenshot: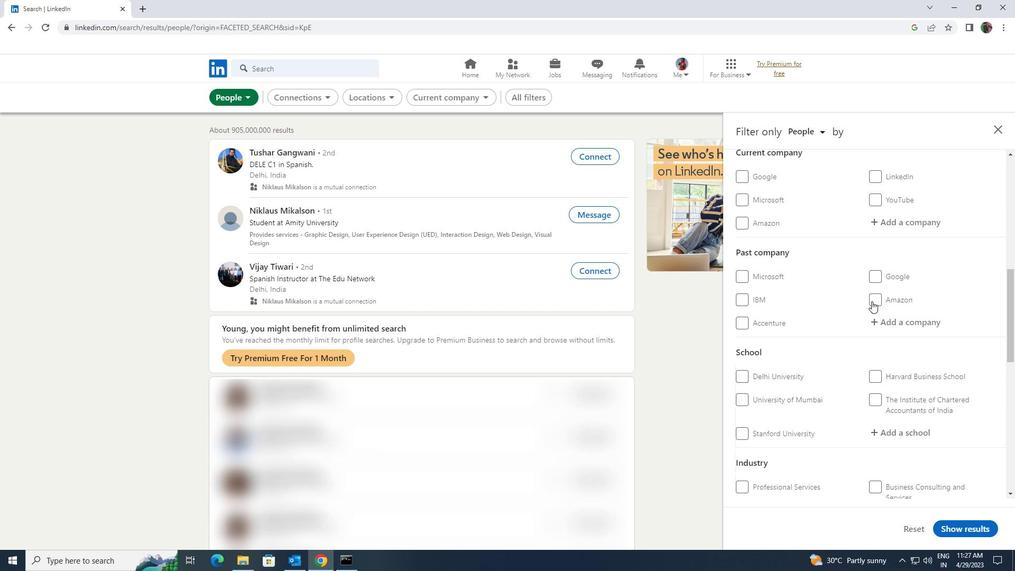 
Action: Mouse moved to (887, 325)
Screenshot: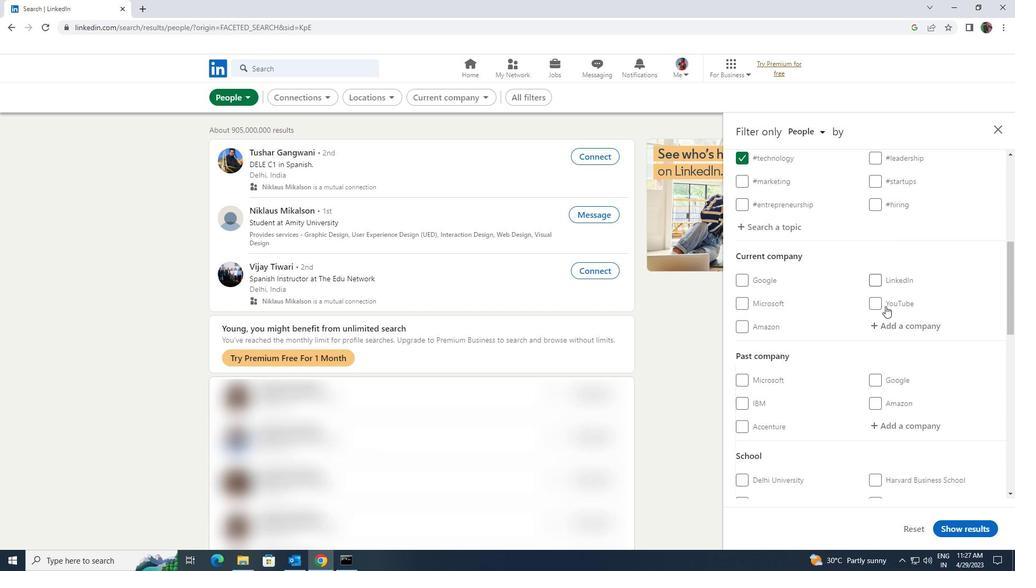 
Action: Mouse pressed left at (887, 325)
Screenshot: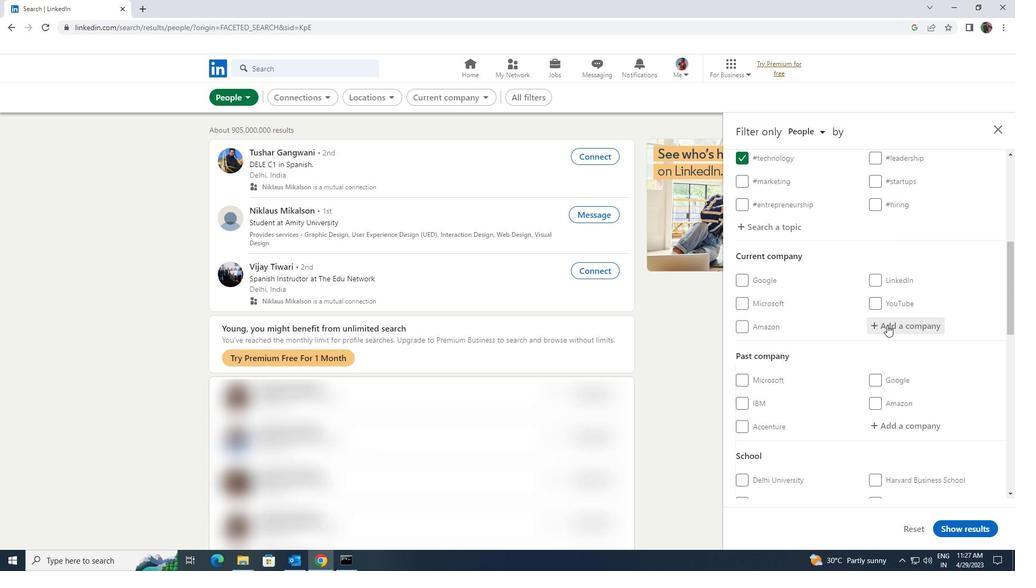 
Action: Key pressed <Key.shift>HOTEL<Key.space><Key.shift>JOBS<Key.space>IN
Screenshot: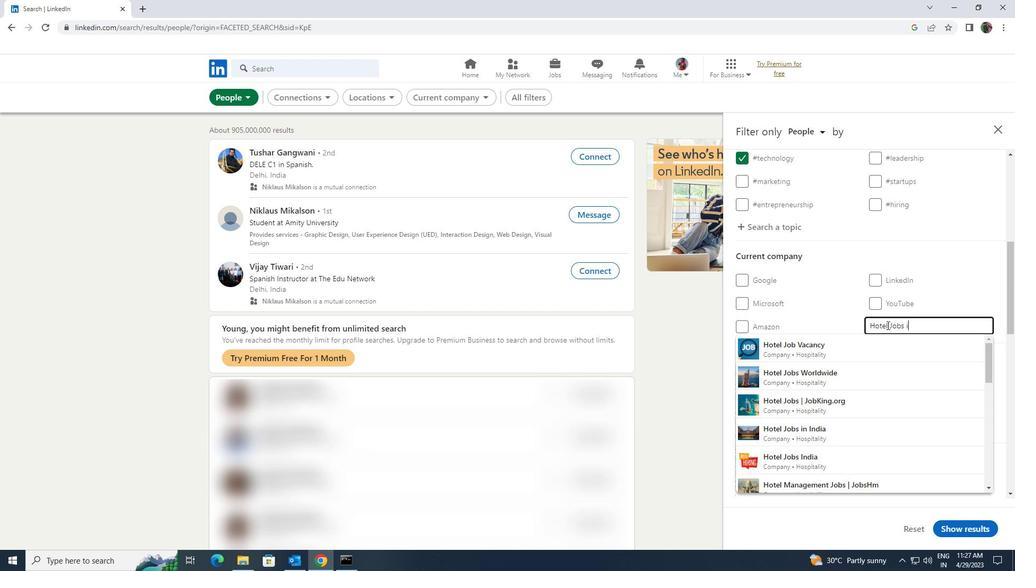 
Action: Mouse moved to (885, 342)
Screenshot: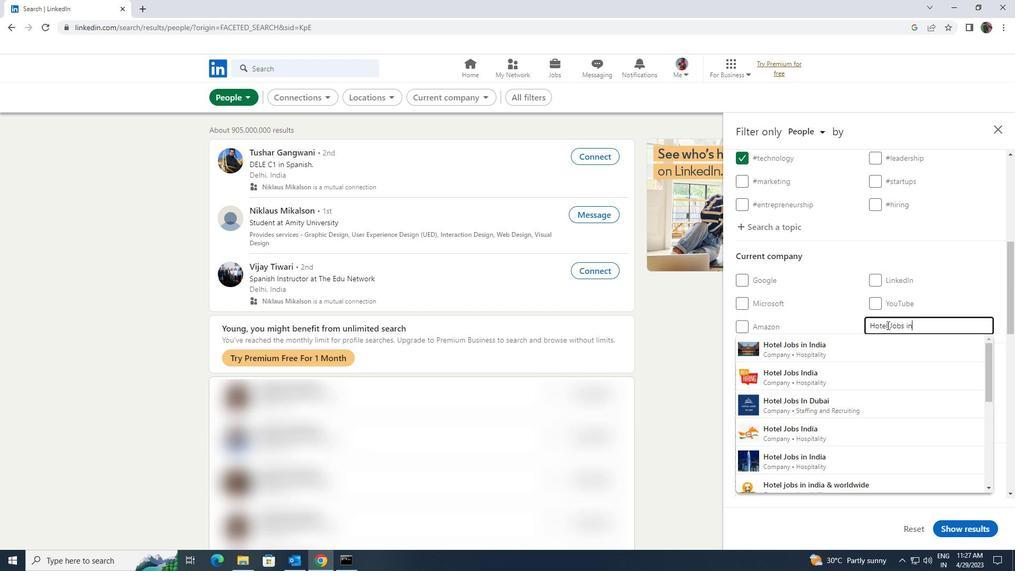 
Action: Mouse pressed left at (885, 342)
Screenshot: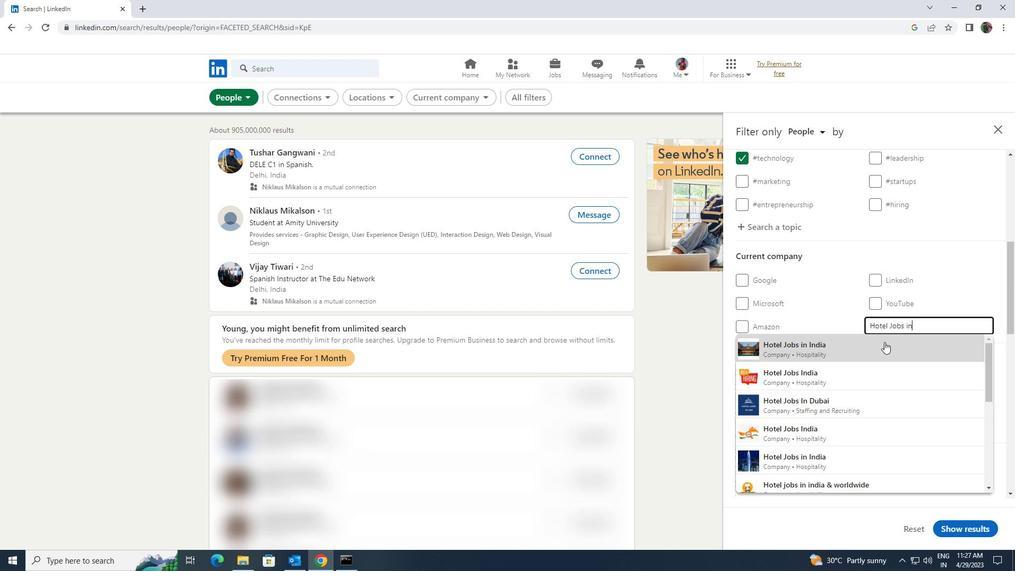 
Action: Mouse scrolled (885, 341) with delta (0, 0)
Screenshot: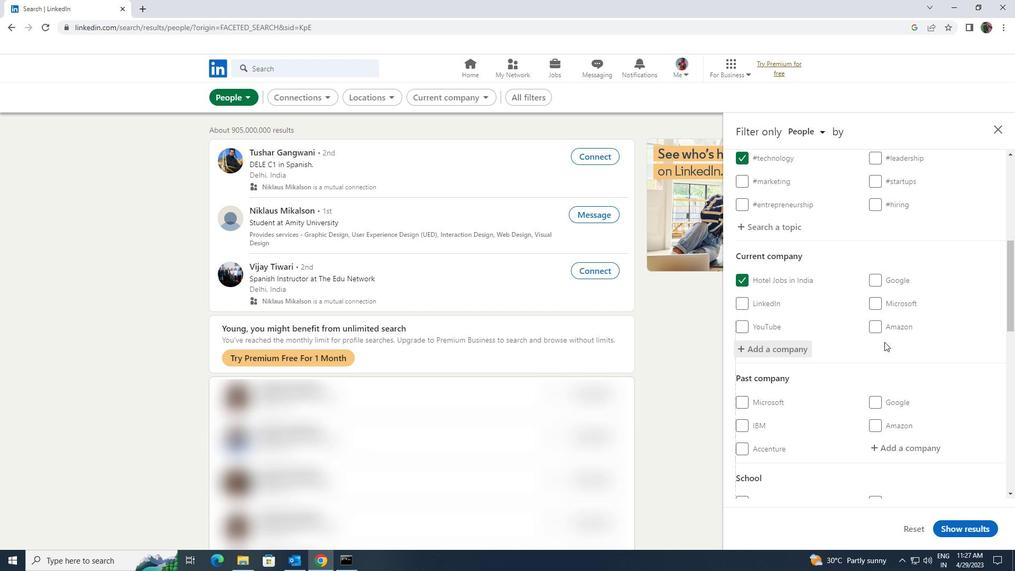 
Action: Mouse scrolled (885, 341) with delta (0, 0)
Screenshot: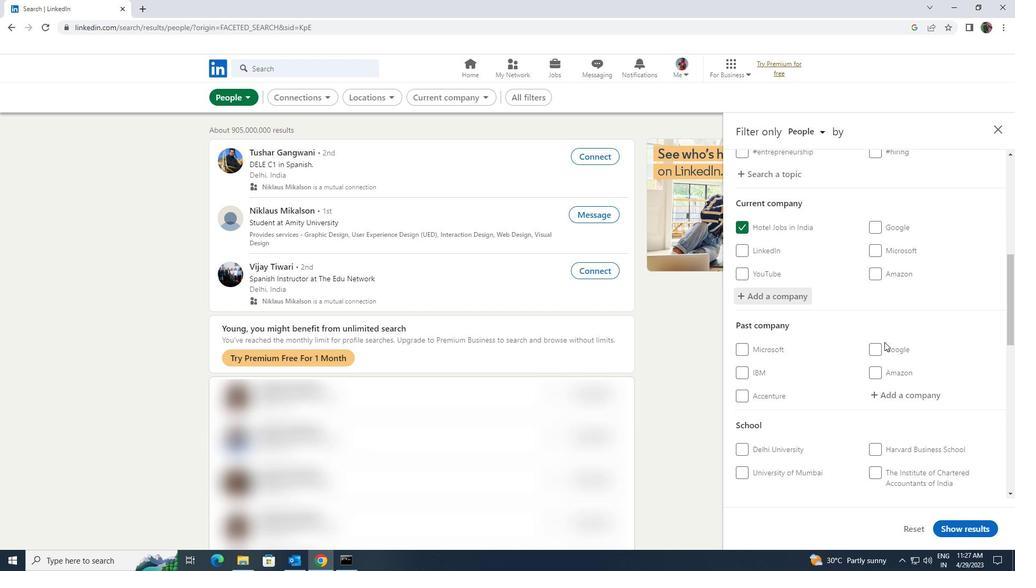 
Action: Mouse scrolled (885, 341) with delta (0, 0)
Screenshot: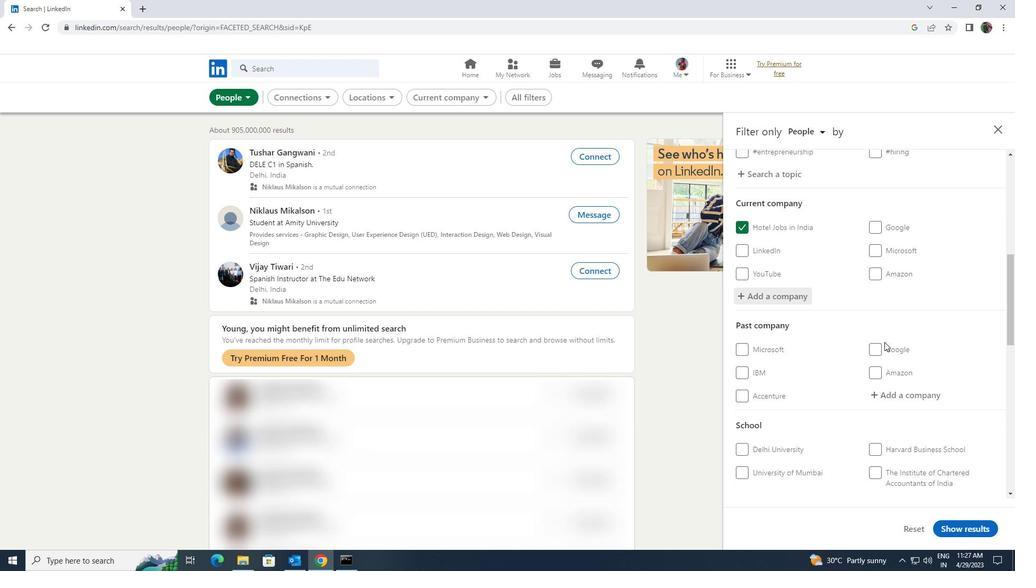 
Action: Mouse scrolled (885, 341) with delta (0, 0)
Screenshot: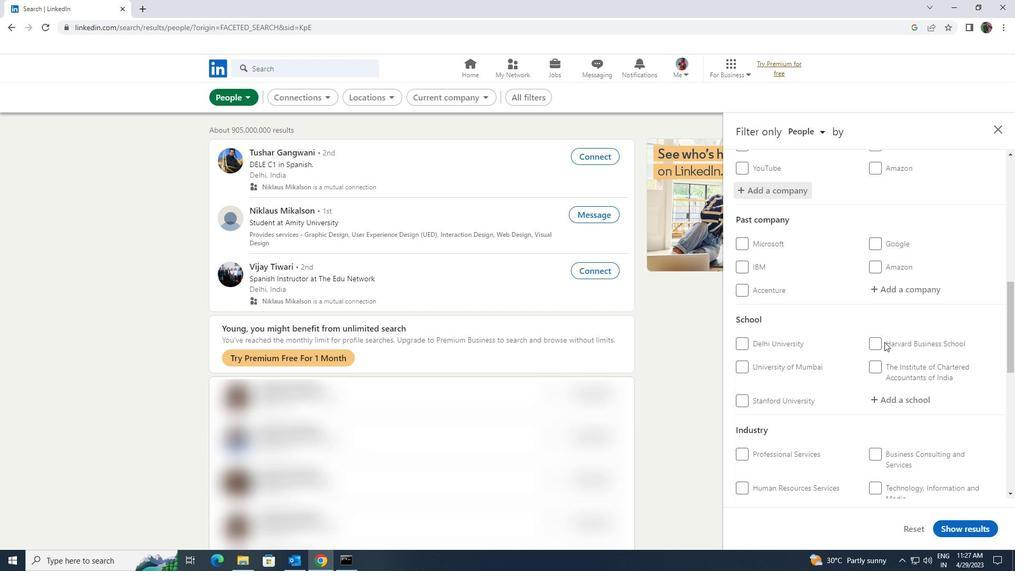 
Action: Mouse moved to (885, 353)
Screenshot: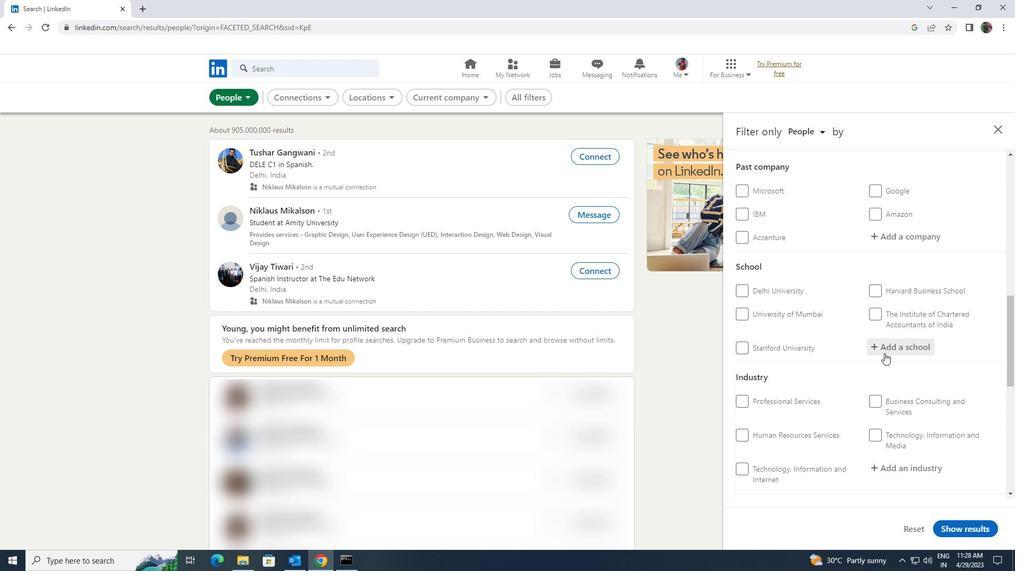 
Action: Mouse pressed left at (885, 353)
Screenshot: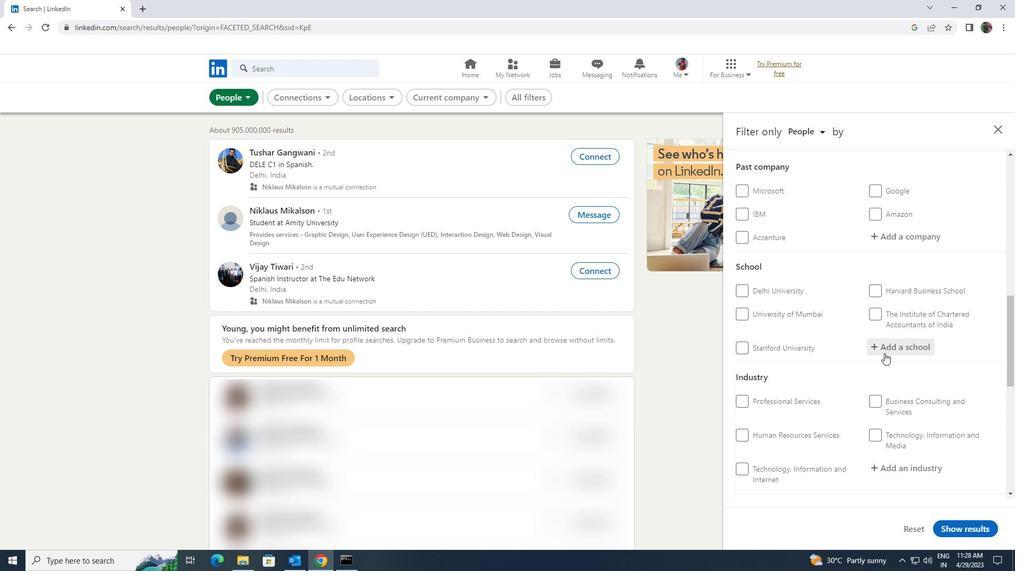 
Action: Key pressed <Key.shift><Key.shift><Key.shift>KARNA
Screenshot: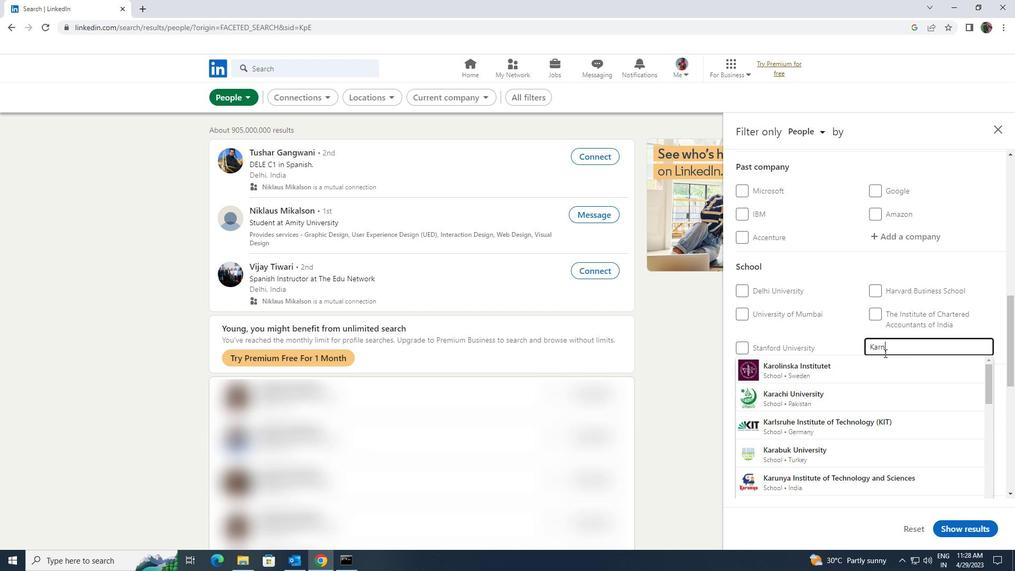 
Action: Mouse moved to (878, 360)
Screenshot: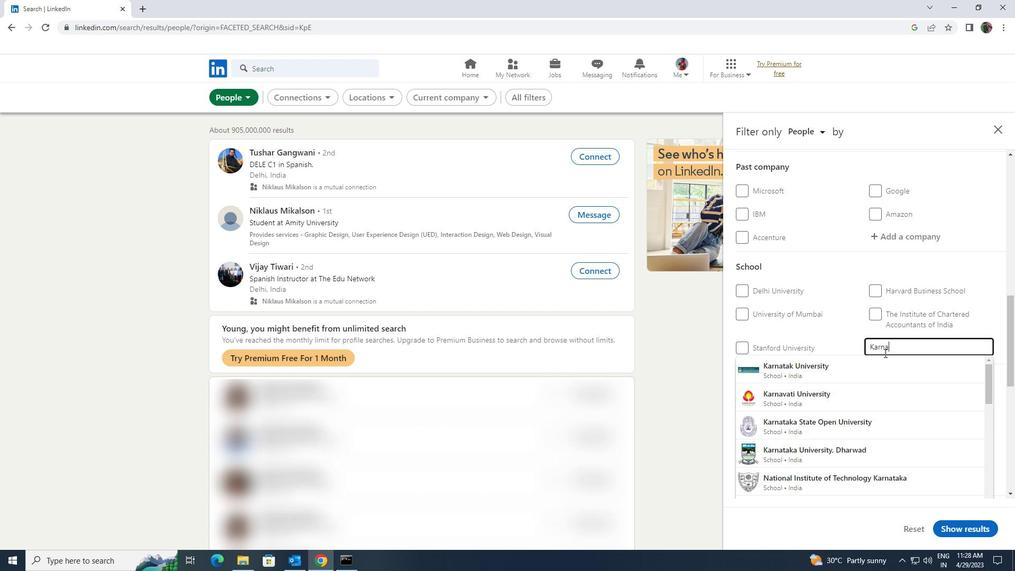 
Action: Mouse pressed left at (878, 360)
Screenshot: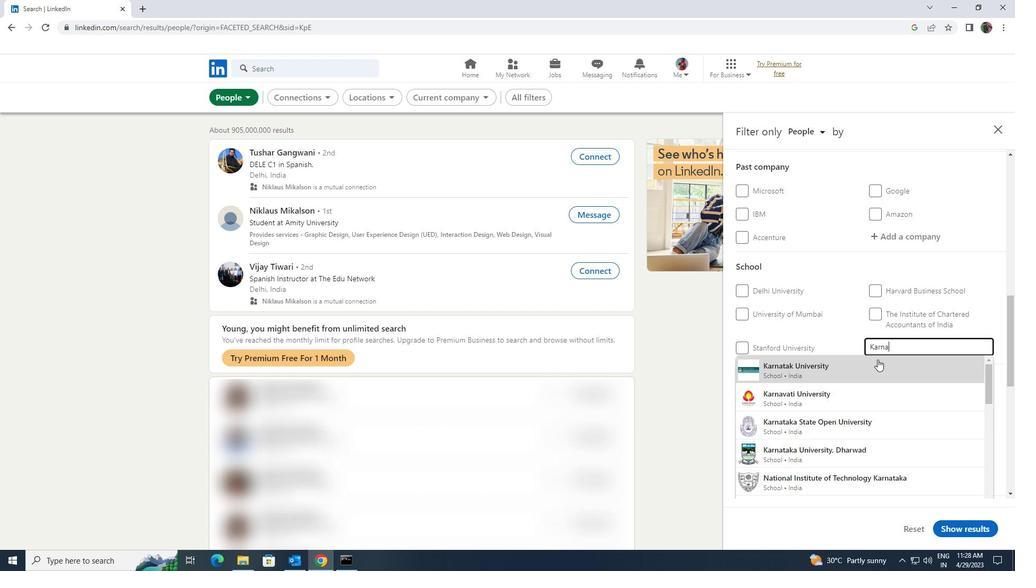 
Action: Mouse moved to (874, 362)
Screenshot: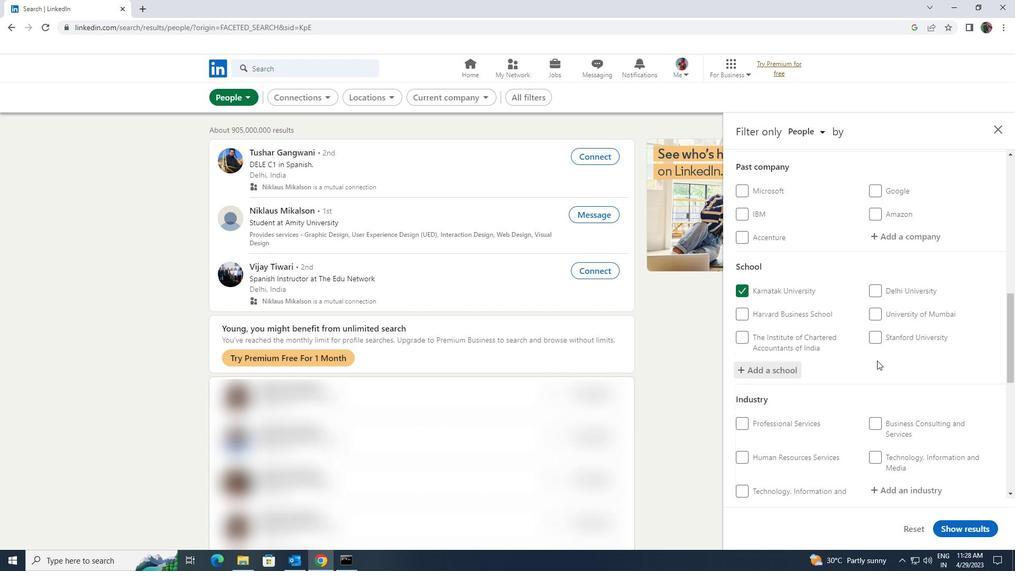 
Action: Mouse scrolled (874, 361) with delta (0, 0)
Screenshot: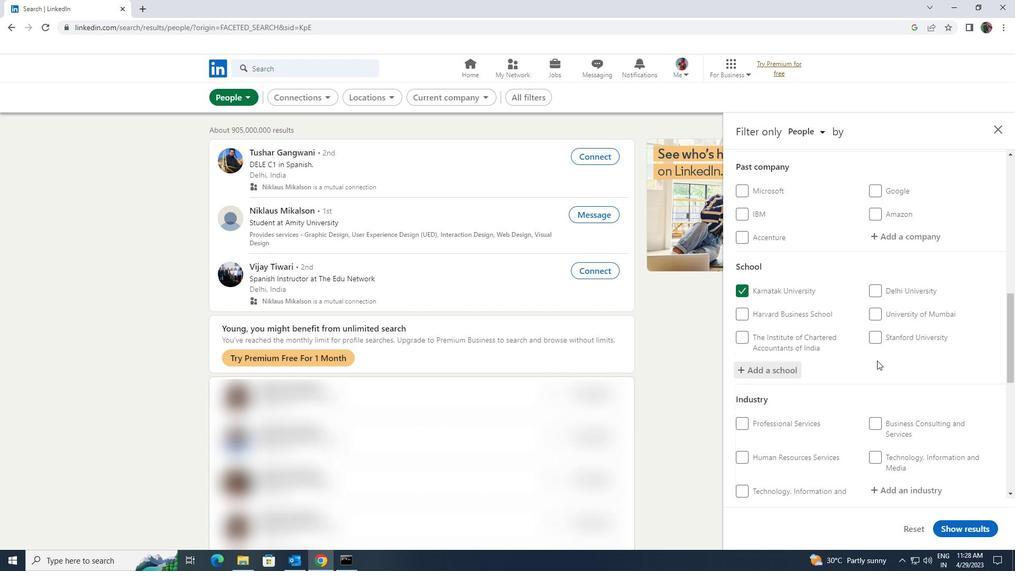 
Action: Mouse scrolled (874, 361) with delta (0, 0)
Screenshot: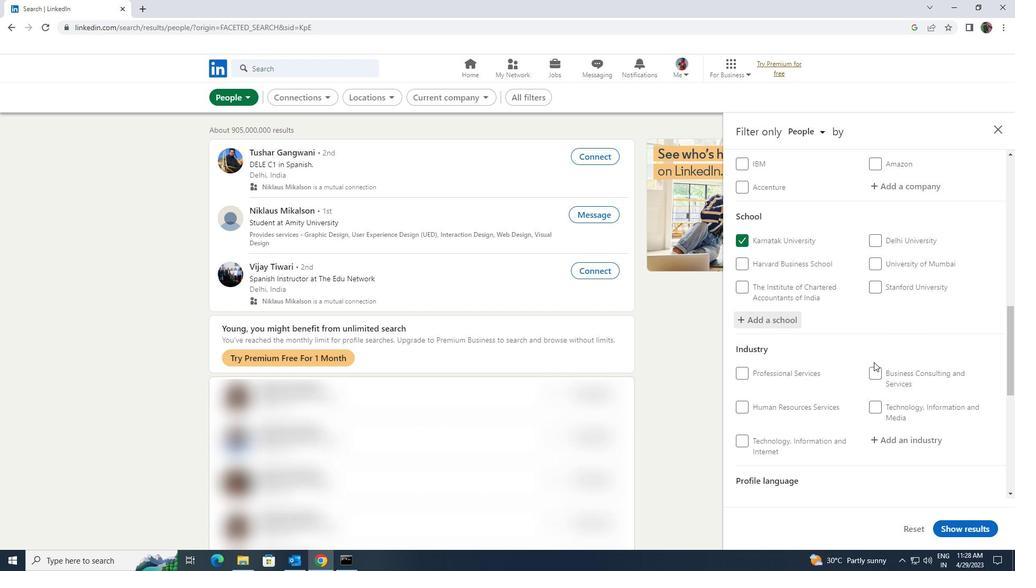 
Action: Mouse moved to (880, 384)
Screenshot: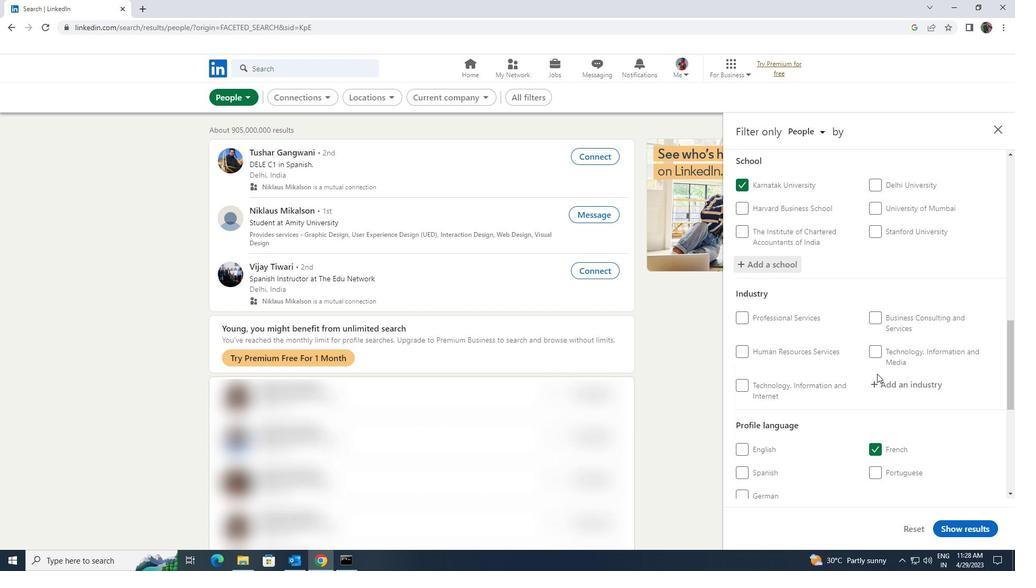 
Action: Mouse pressed left at (880, 384)
Screenshot: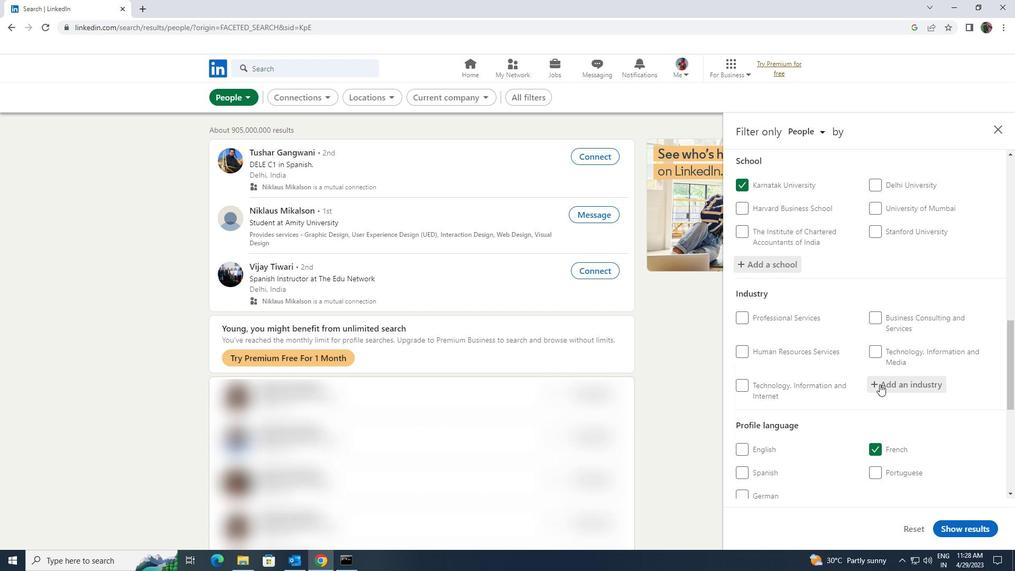 
Action: Key pressed <Key.shift>COMPUTER
Screenshot: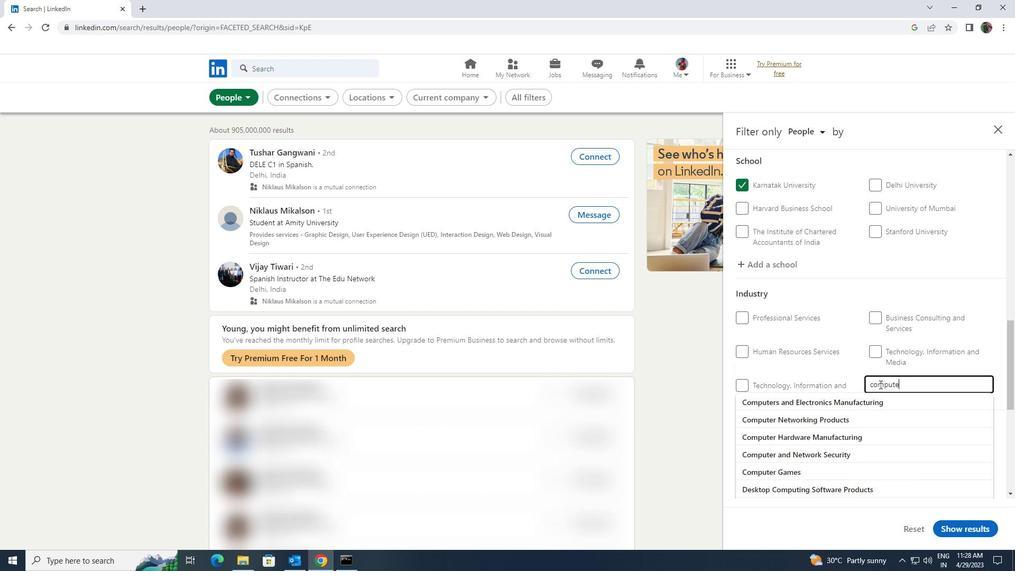 
Action: Mouse moved to (878, 386)
Screenshot: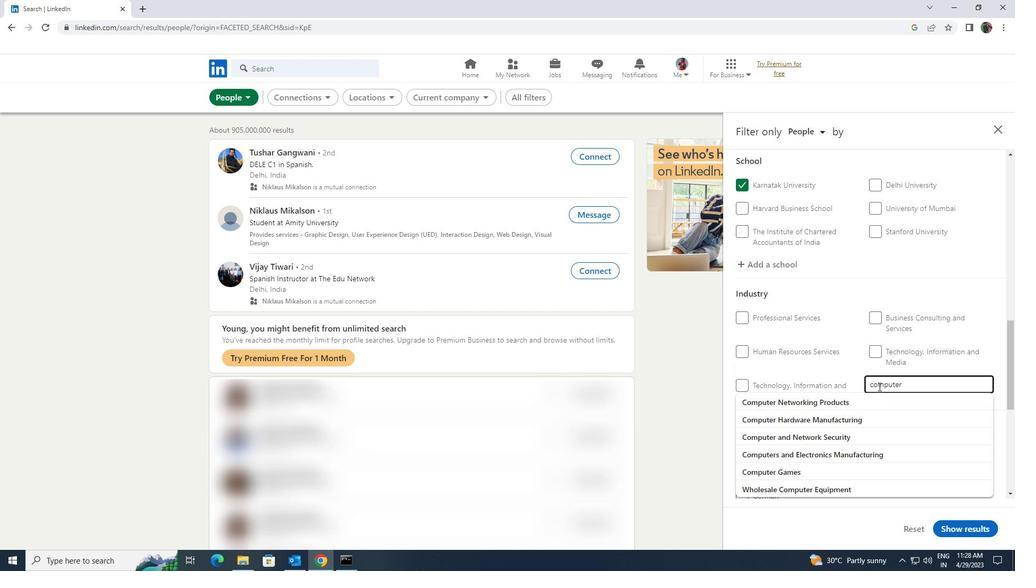
Action: Key pressed <Key.space><Key.shift>NETWORK
Screenshot: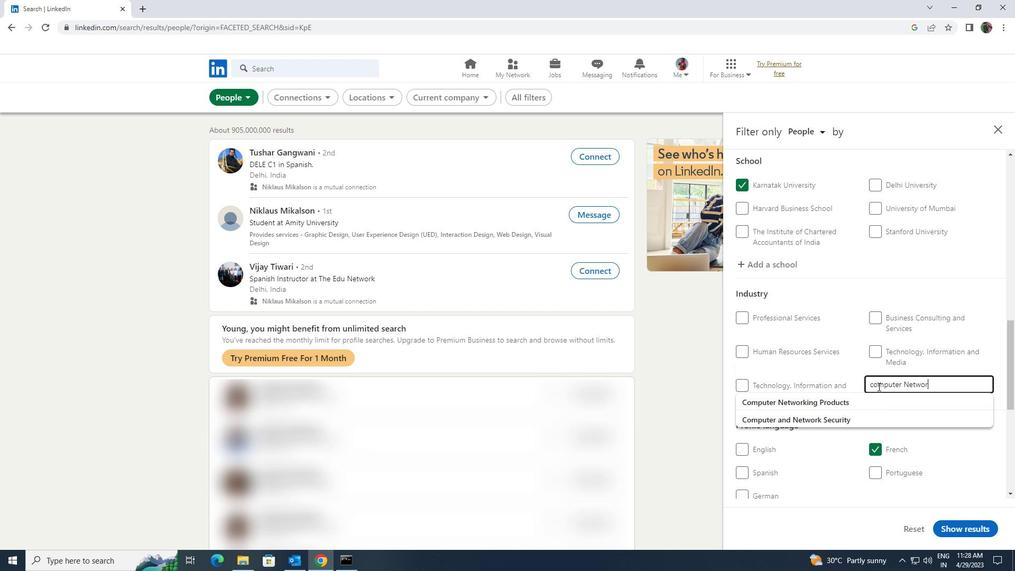 
Action: Mouse moved to (878, 396)
Screenshot: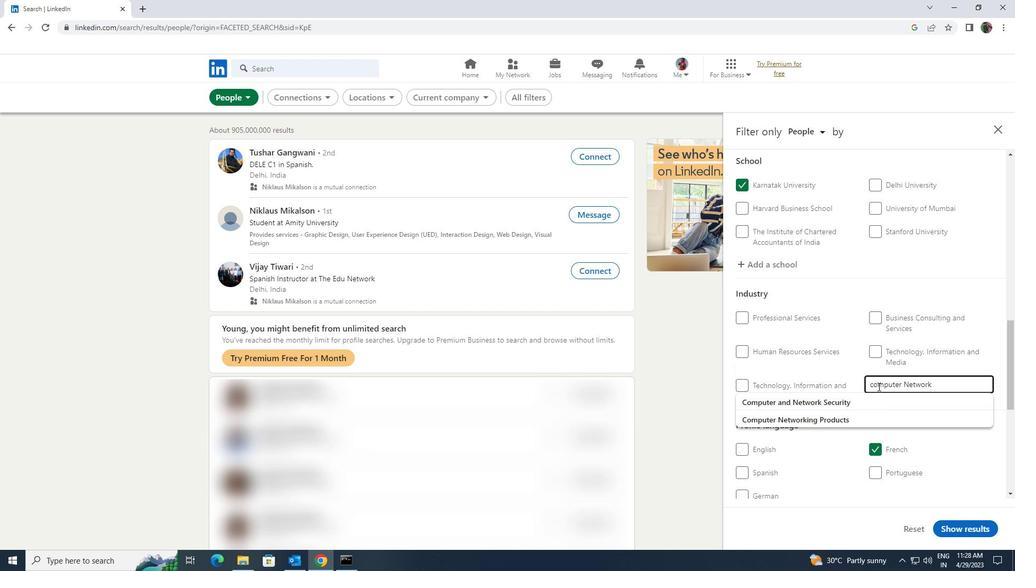
Action: Mouse pressed left at (878, 396)
Screenshot: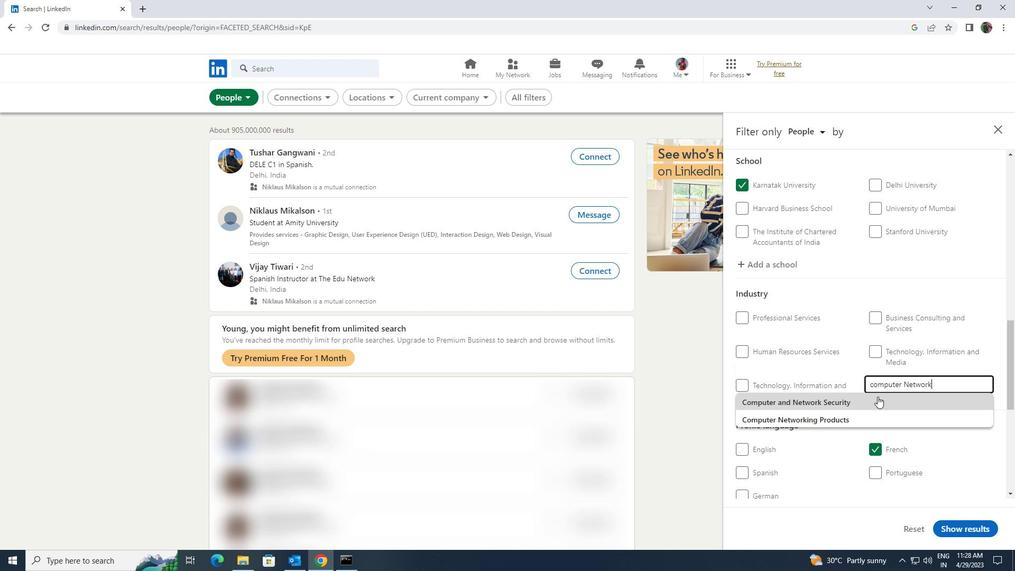 
Action: Mouse moved to (874, 398)
Screenshot: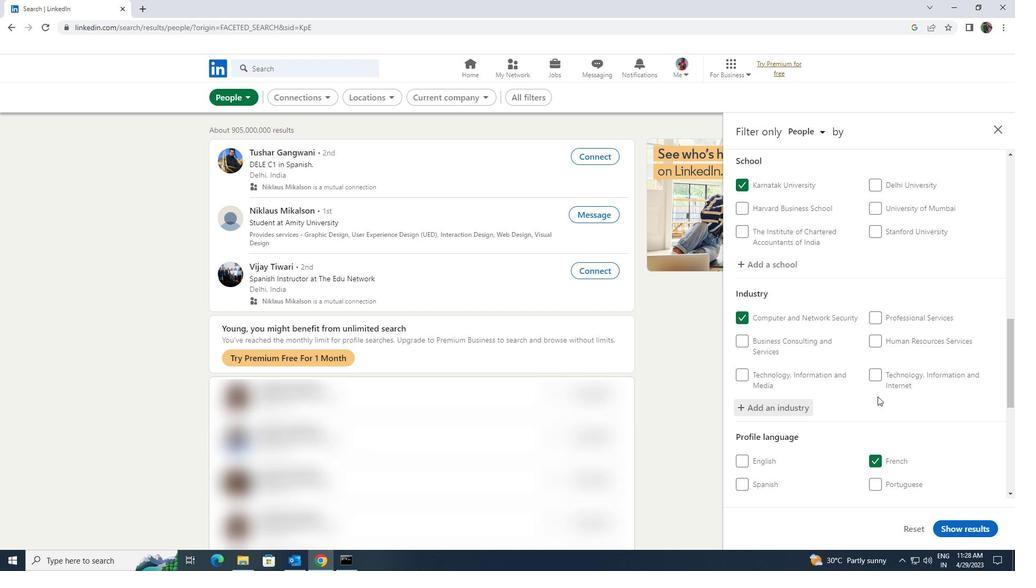
Action: Mouse scrolled (874, 398) with delta (0, 0)
Screenshot: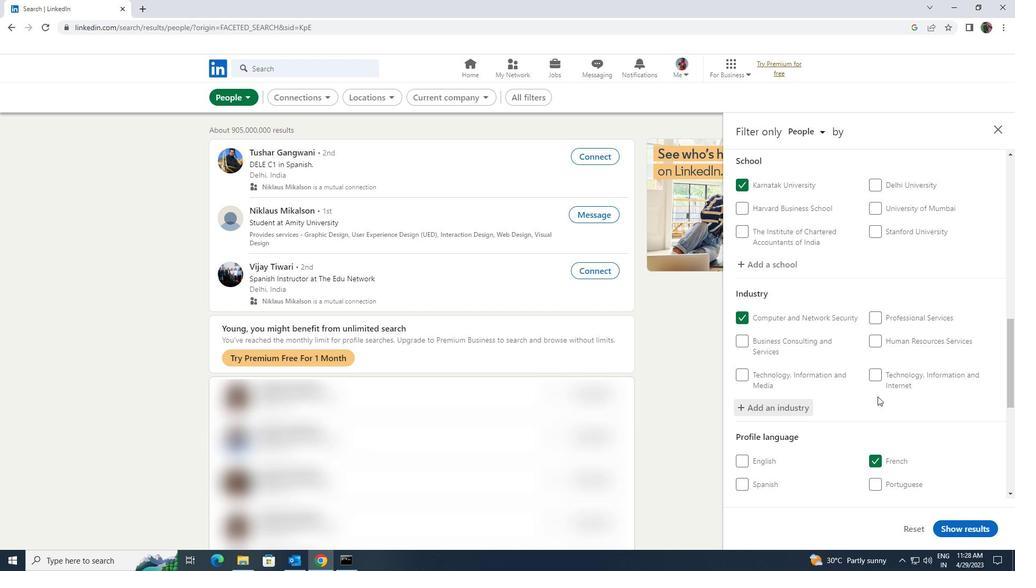 
Action: Mouse moved to (873, 398)
Screenshot: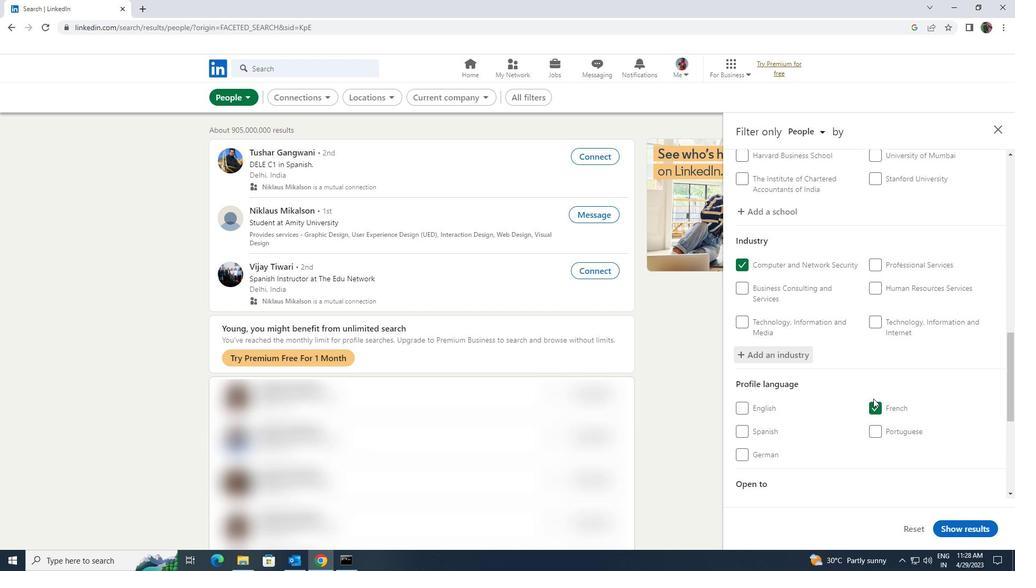 
Action: Mouse scrolled (873, 398) with delta (0, 0)
Screenshot: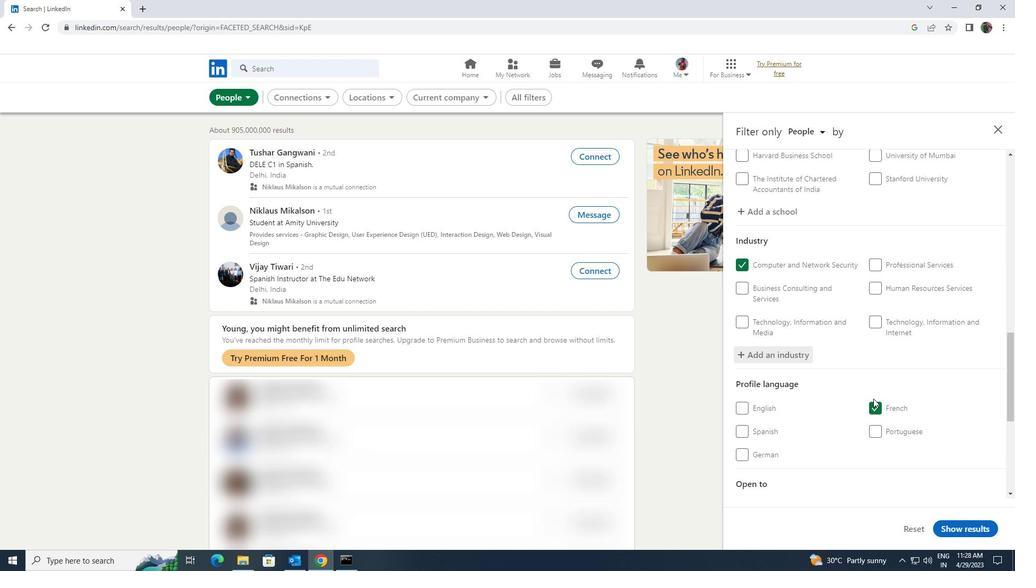 
Action: Mouse scrolled (873, 398) with delta (0, 0)
Screenshot: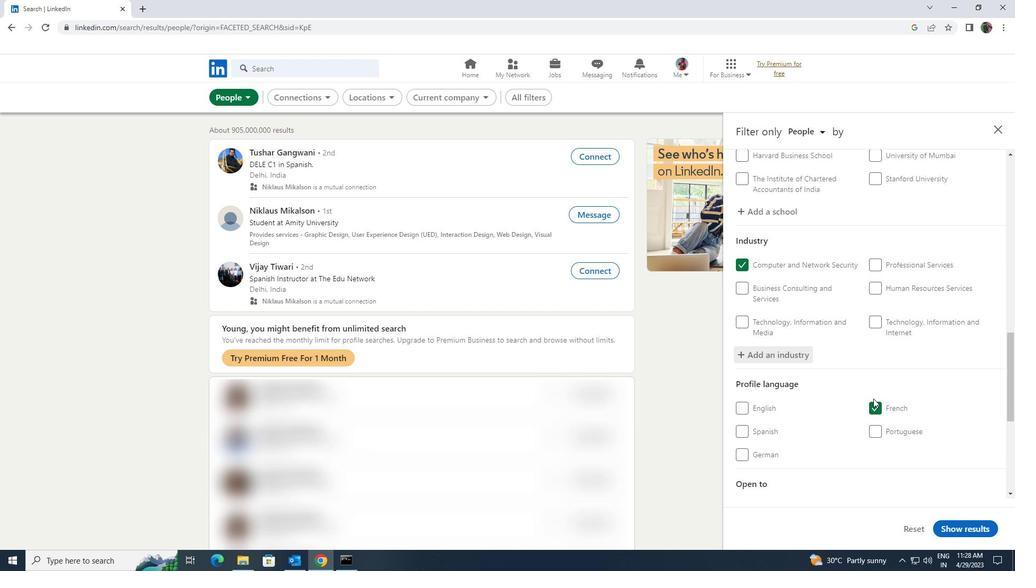 
Action: Mouse scrolled (873, 398) with delta (0, 0)
Screenshot: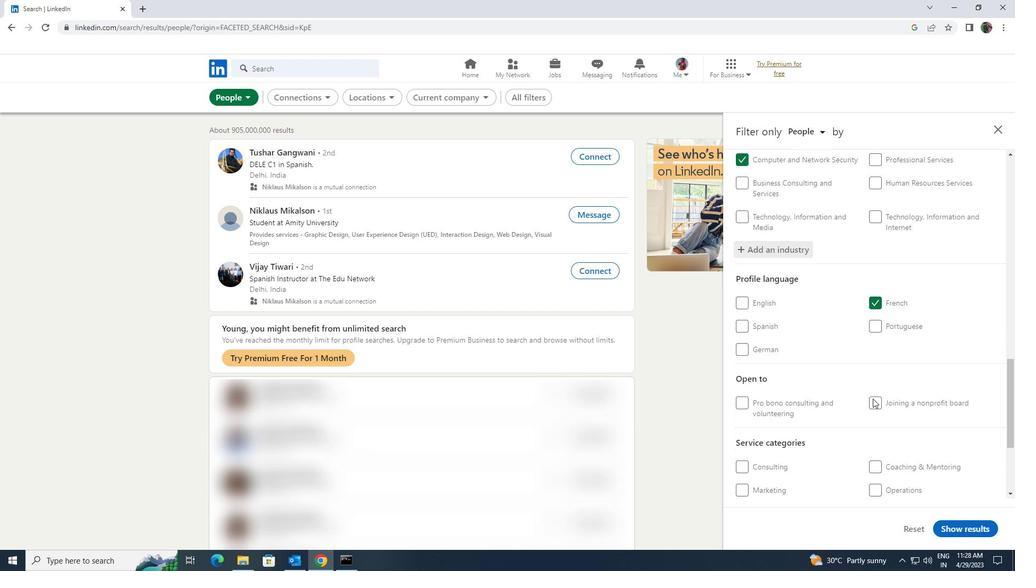 
Action: Mouse scrolled (873, 398) with delta (0, 0)
Screenshot: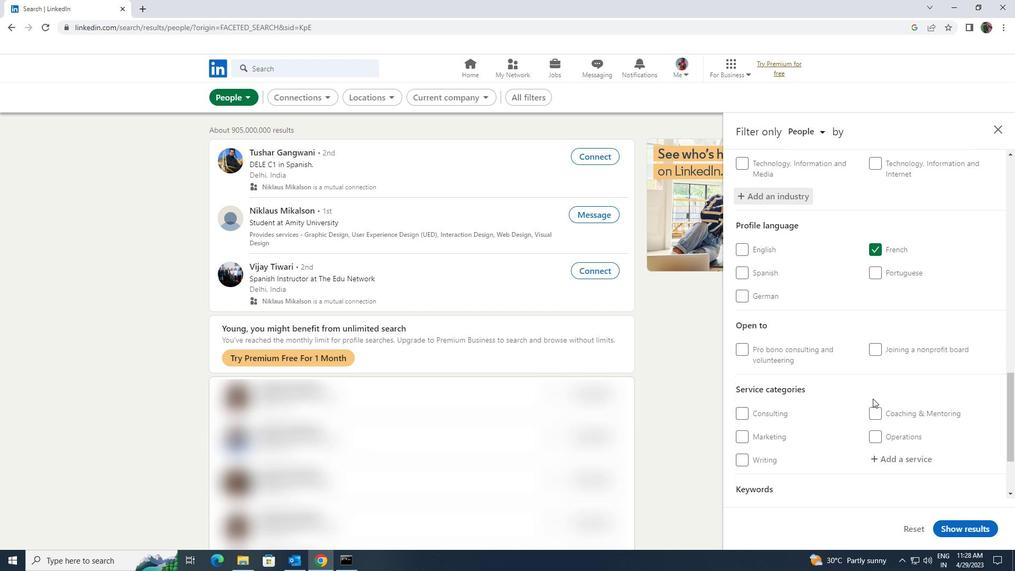 
Action: Mouse moved to (883, 408)
Screenshot: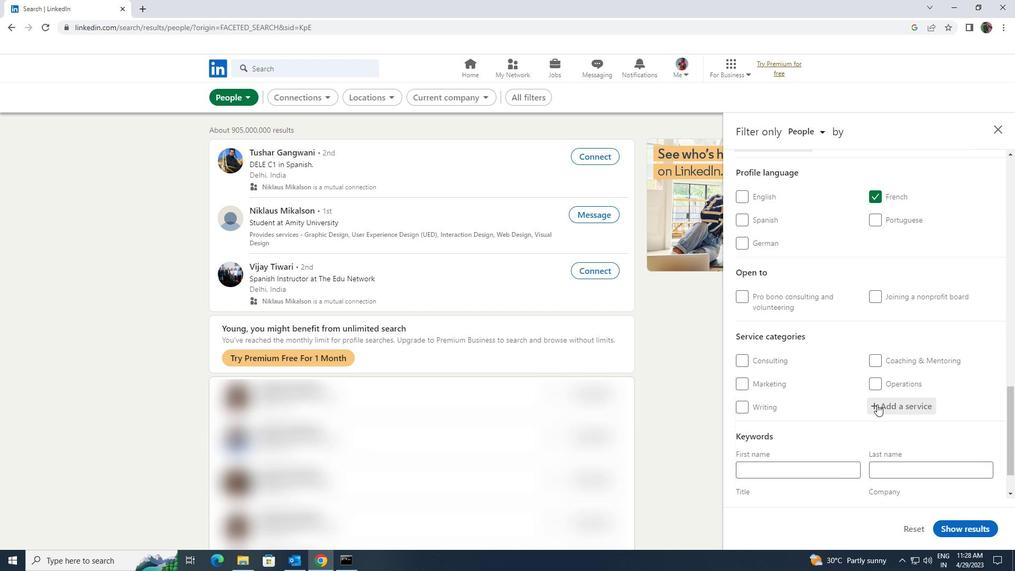 
Action: Mouse pressed left at (883, 408)
Screenshot: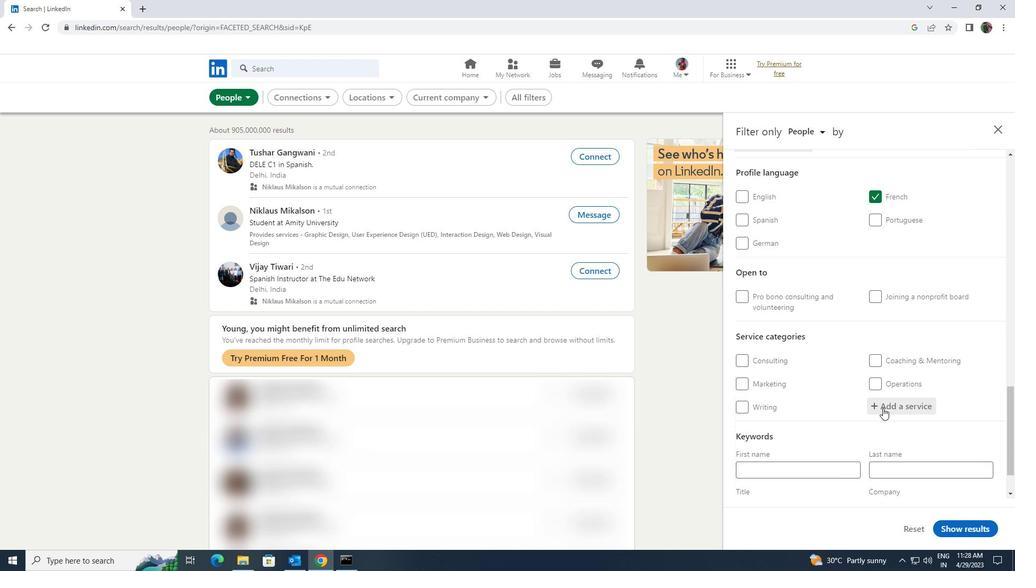 
Action: Key pressed <Key.shift>SOCIAL<Key.space><Key.shift>MEDIA
Screenshot: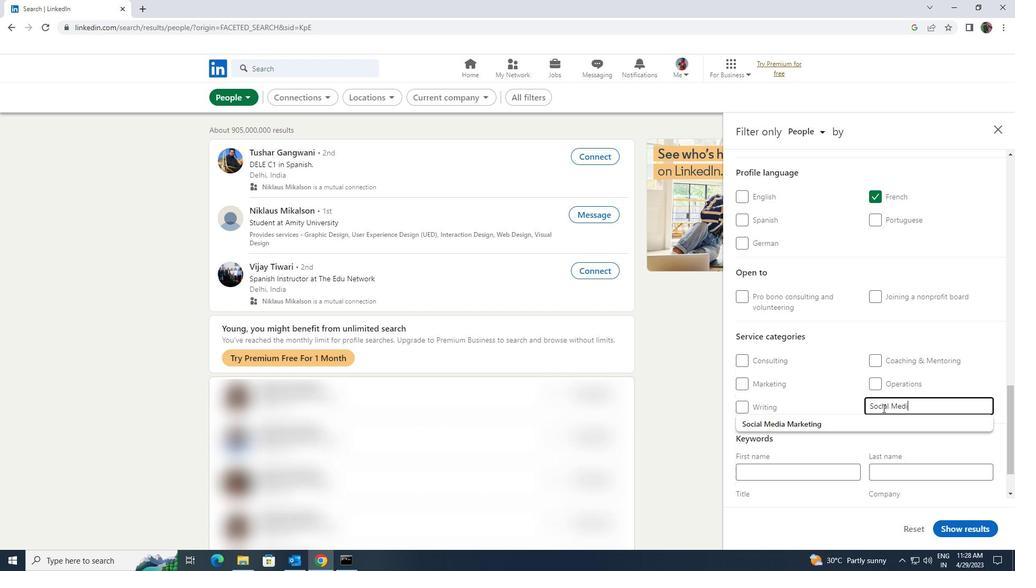 
Action: Mouse moved to (879, 427)
Screenshot: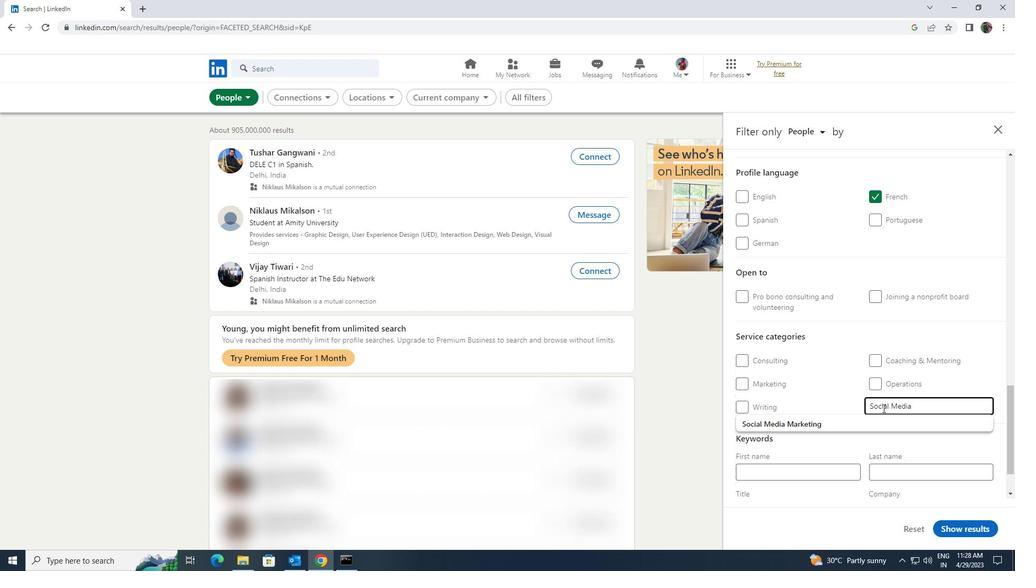 
Action: Mouse pressed left at (879, 427)
Screenshot: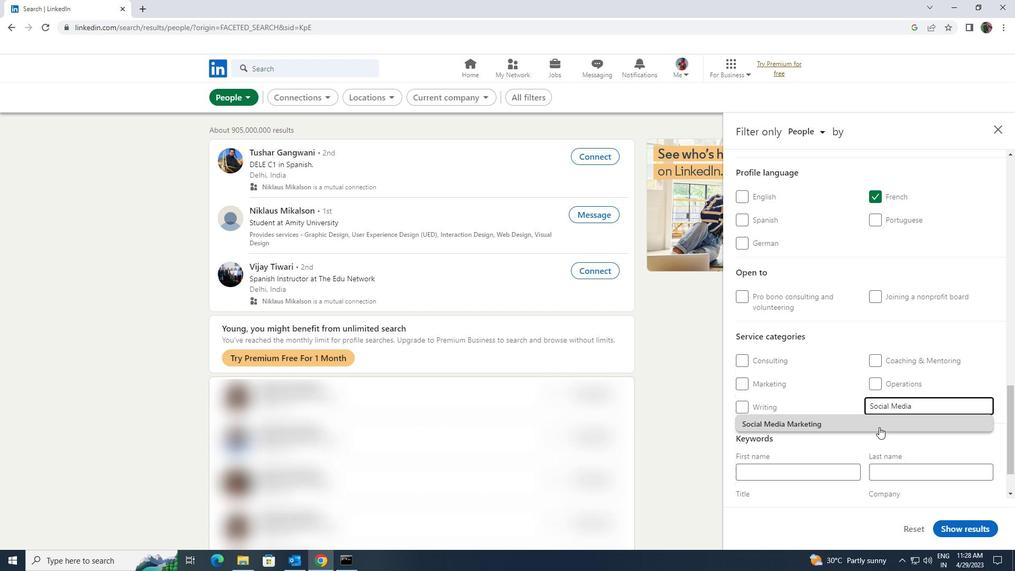 
Action: Mouse moved to (879, 427)
Screenshot: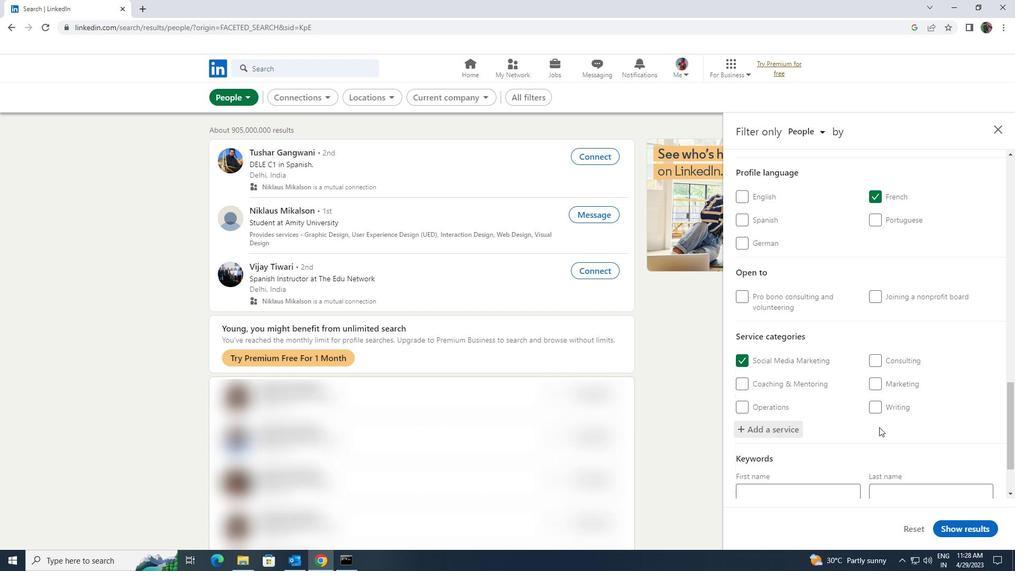 
Action: Mouse scrolled (879, 426) with delta (0, 0)
Screenshot: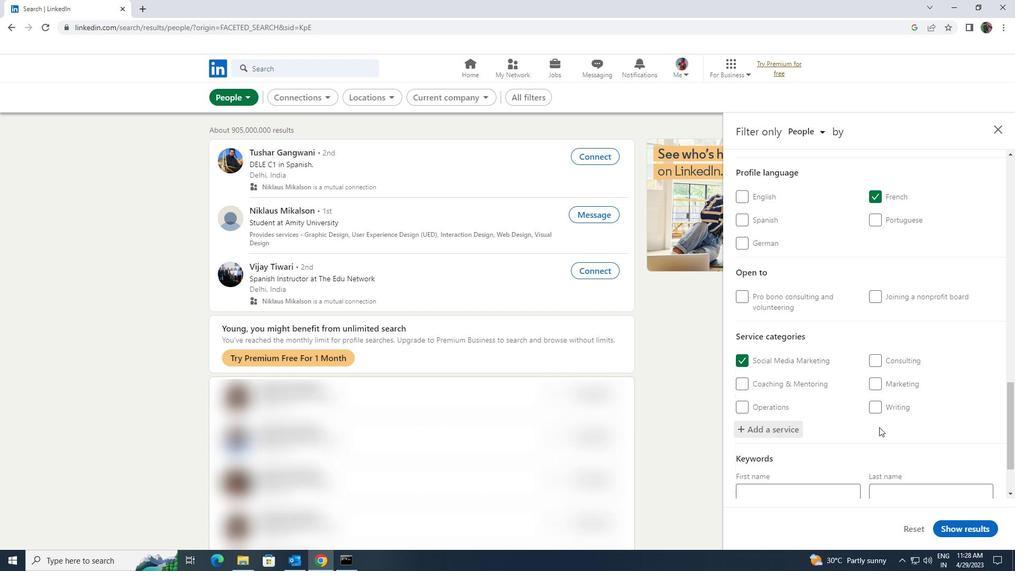 
Action: Mouse moved to (876, 429)
Screenshot: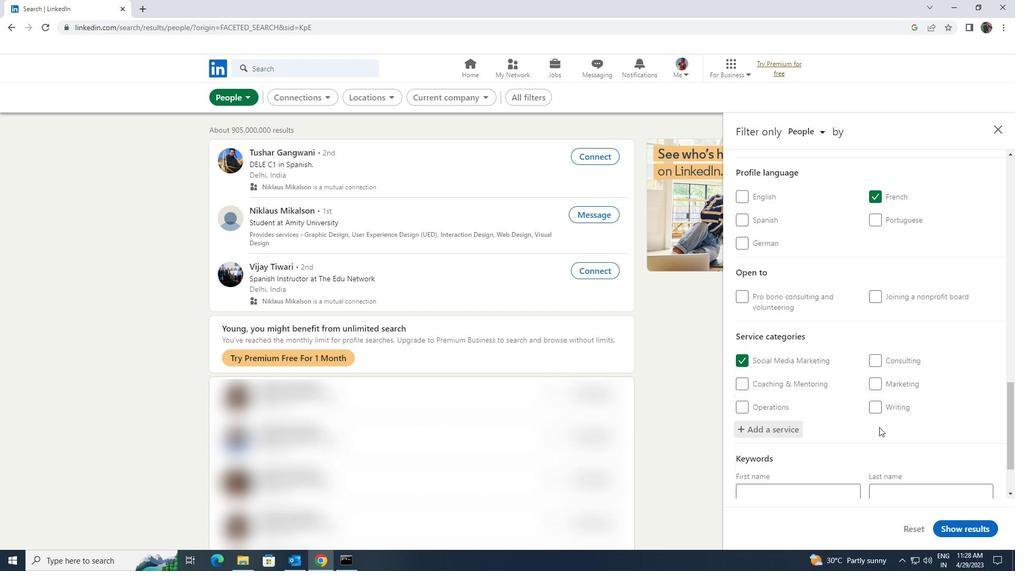 
Action: Mouse scrolled (876, 429) with delta (0, 0)
Screenshot: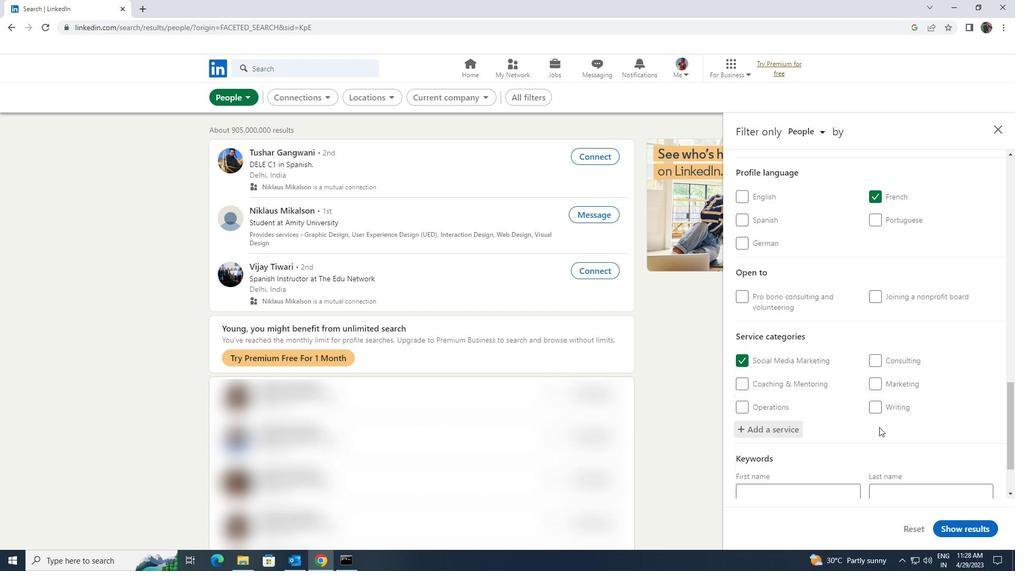 
Action: Mouse moved to (875, 429)
Screenshot: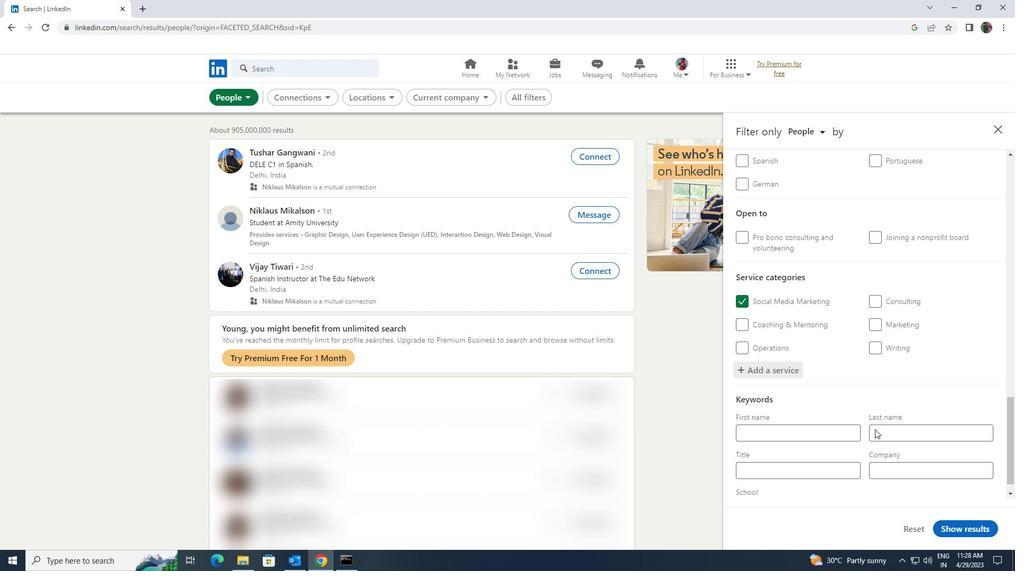 
Action: Mouse scrolled (875, 429) with delta (0, 0)
Screenshot: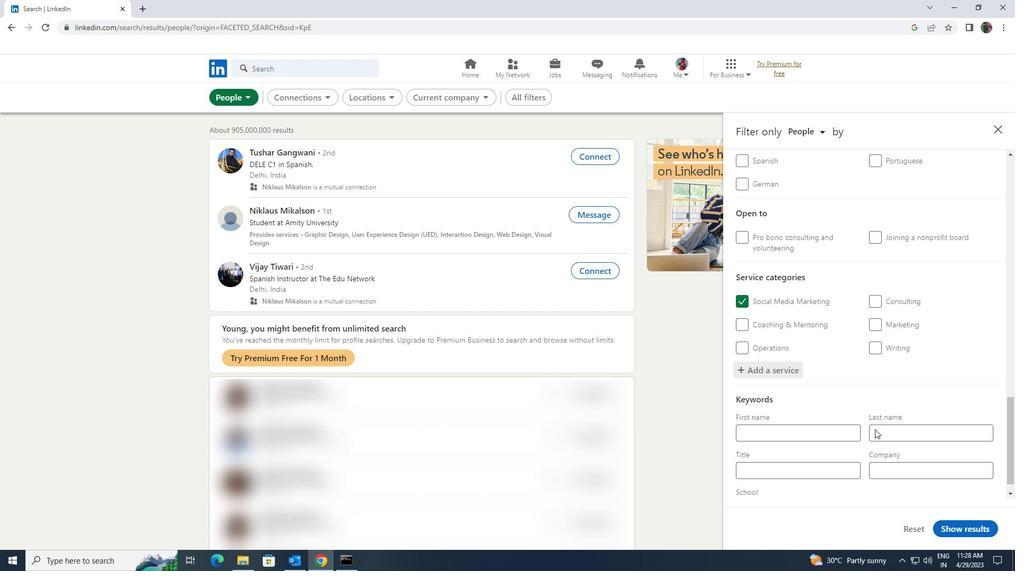
Action: Mouse moved to (835, 448)
Screenshot: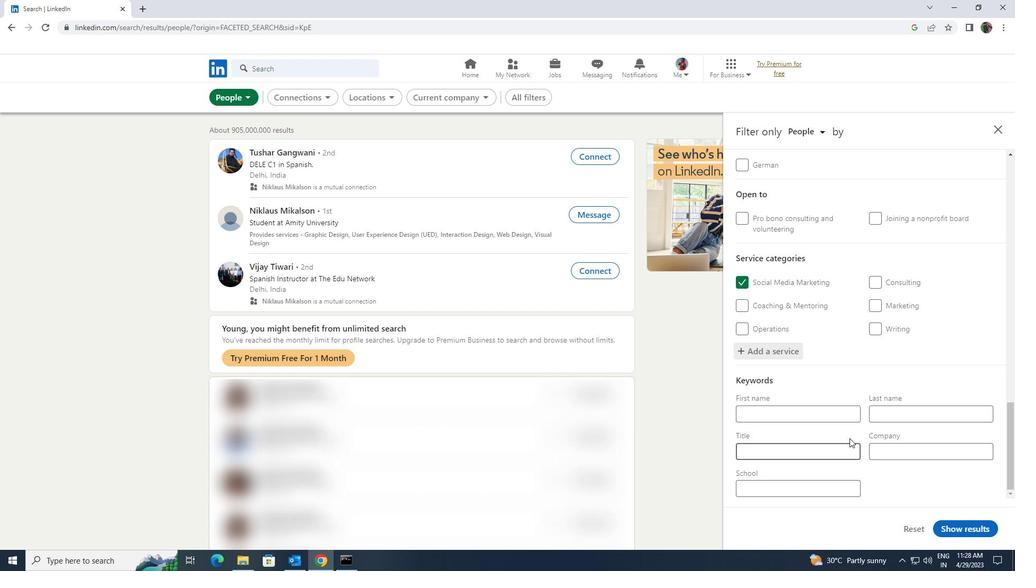 
Action: Mouse pressed left at (835, 448)
Screenshot: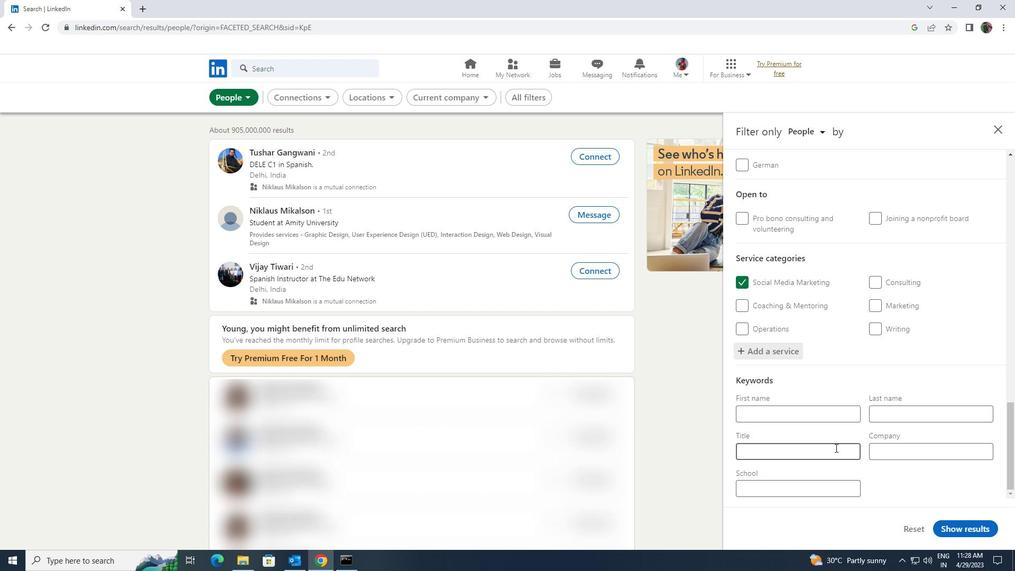 
Action: Key pressed <Key.shift>SHAREHOLDERS
Screenshot: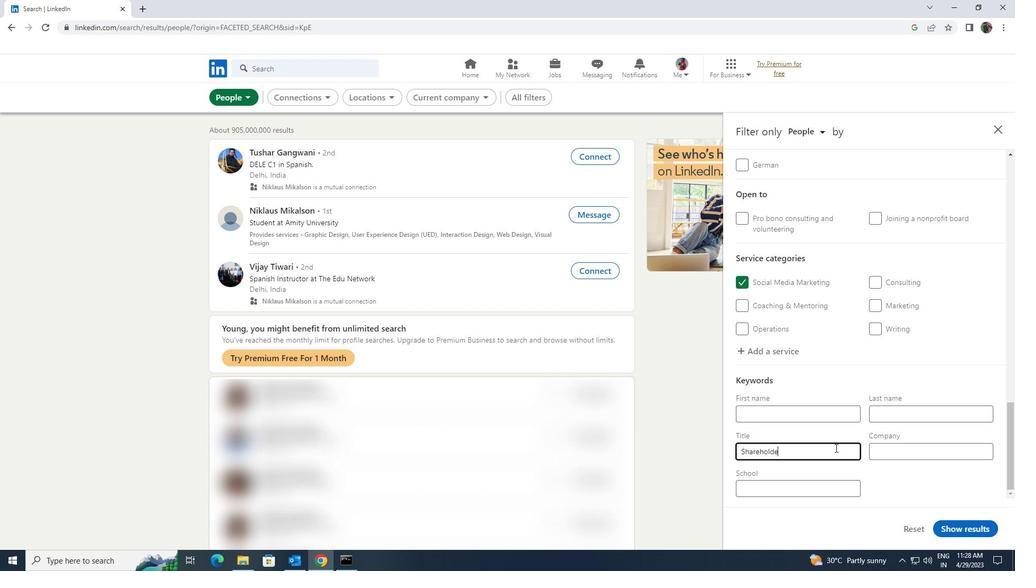 
Action: Mouse moved to (957, 525)
Screenshot: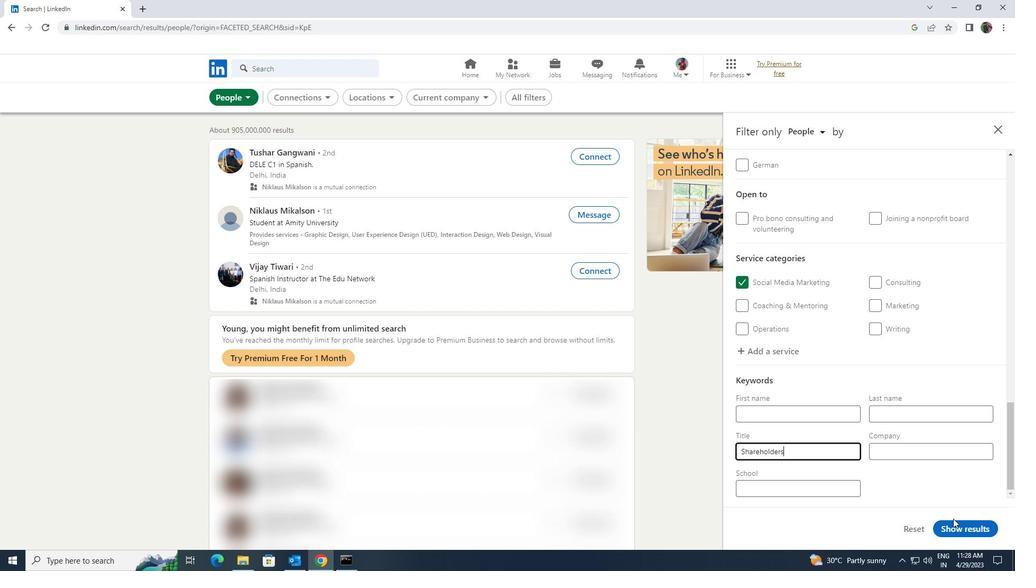 
Action: Mouse pressed left at (957, 525)
Screenshot: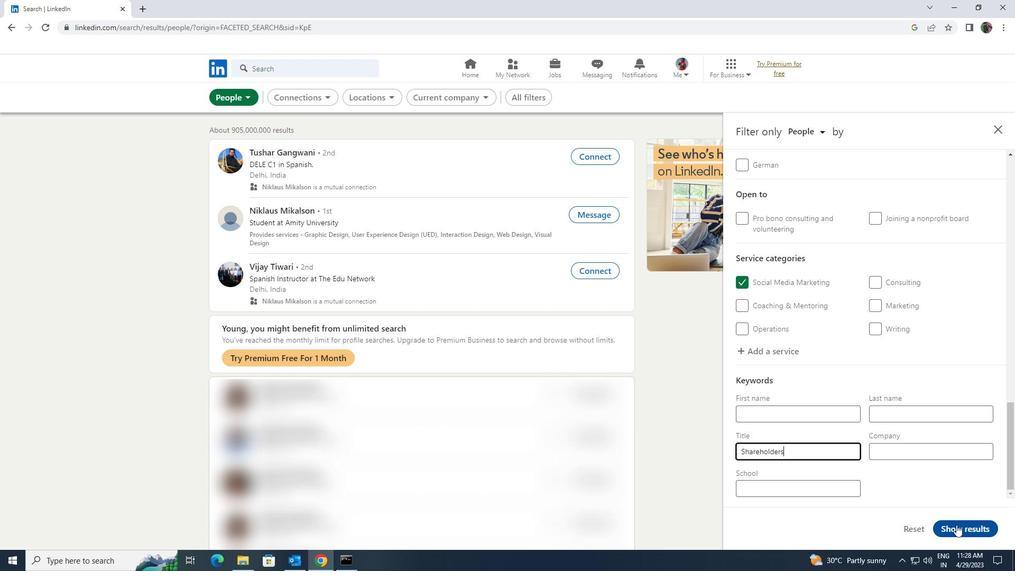 
